 Task: Look for space in Plavsk, Russia from 7th July, 2023 to 15th July, 2023 for 6 adults in price range Rs.15000 to Rs.20000. Place can be entire place with 3 bedrooms having 3 beds and 3 bathrooms. Property type can be house, flat, guest house. Booking option can be shelf check-in. Required host language is English.
Action: Mouse moved to (410, 71)
Screenshot: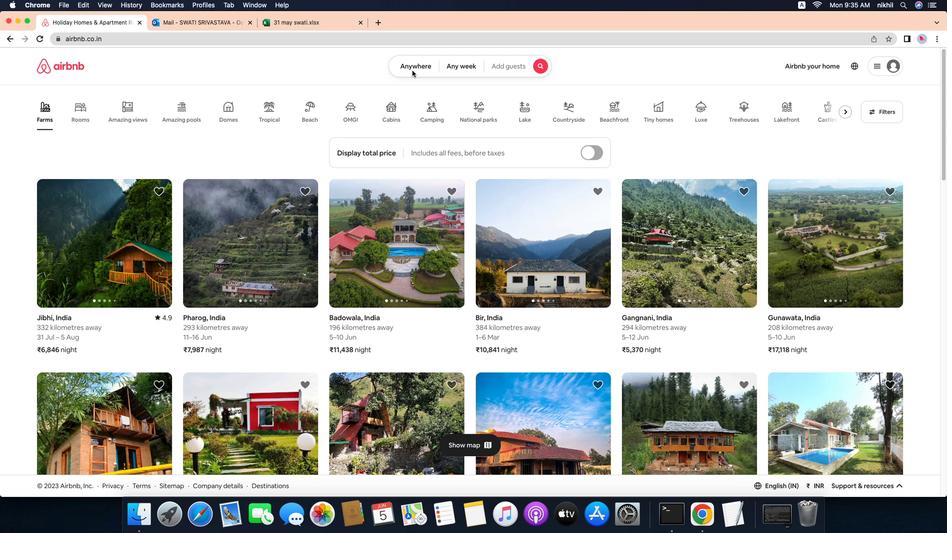 
Action: Mouse pressed left at (410, 71)
Screenshot: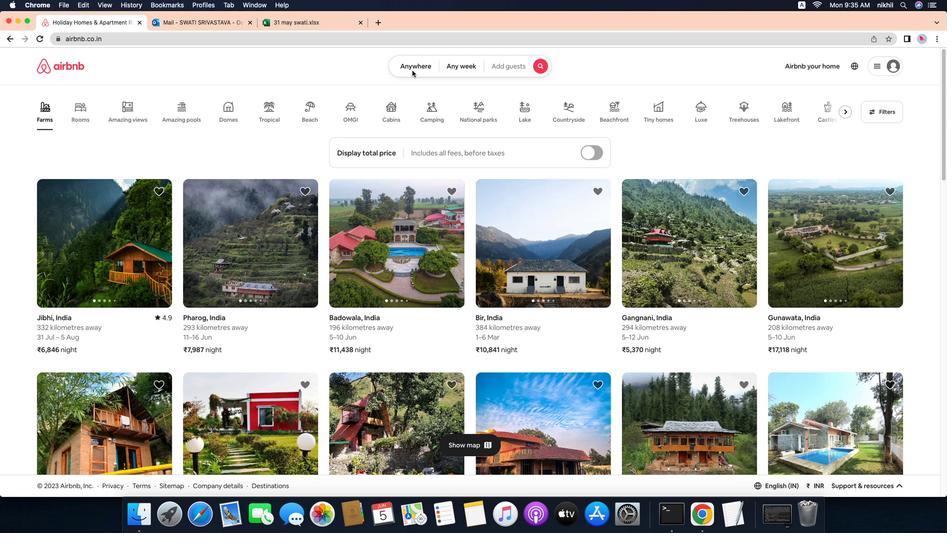 
Action: Mouse moved to (410, 71)
Screenshot: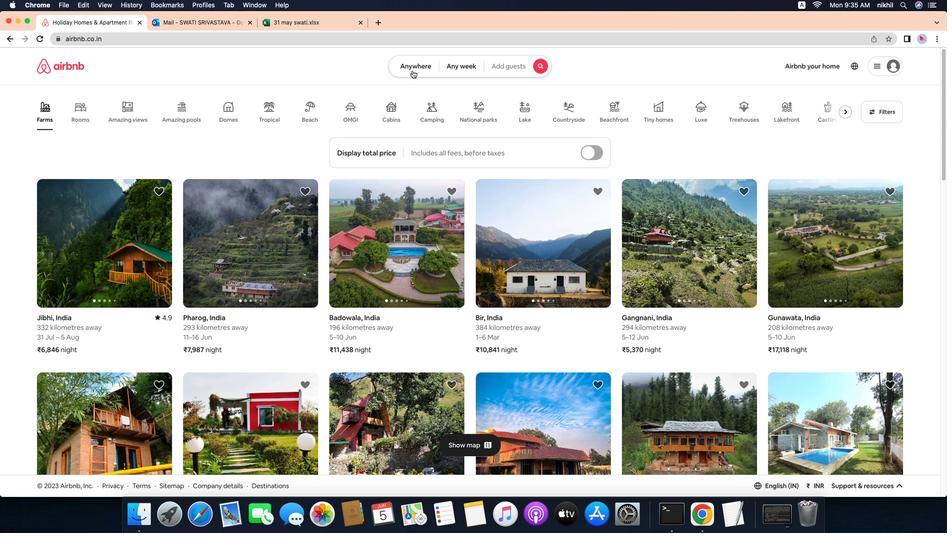 
Action: Mouse pressed left at (410, 71)
Screenshot: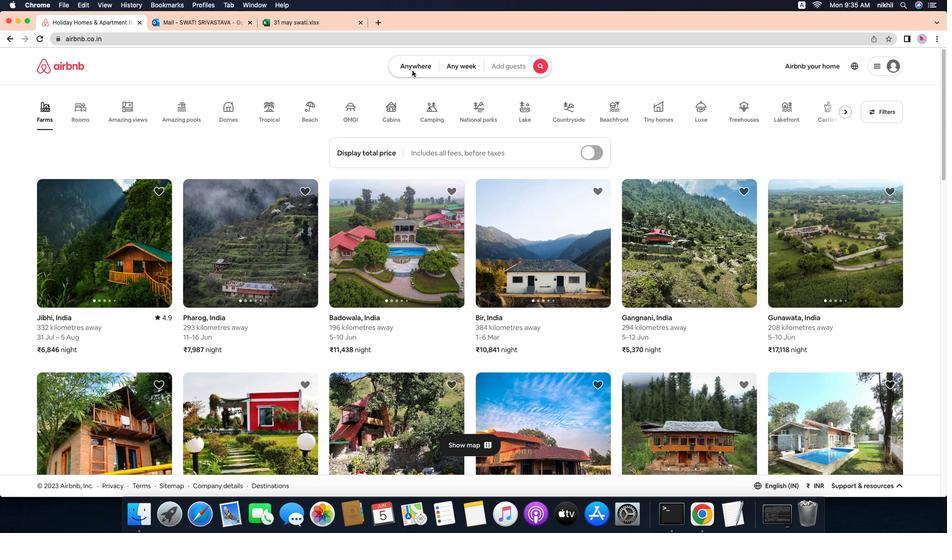 
Action: Mouse moved to (357, 104)
Screenshot: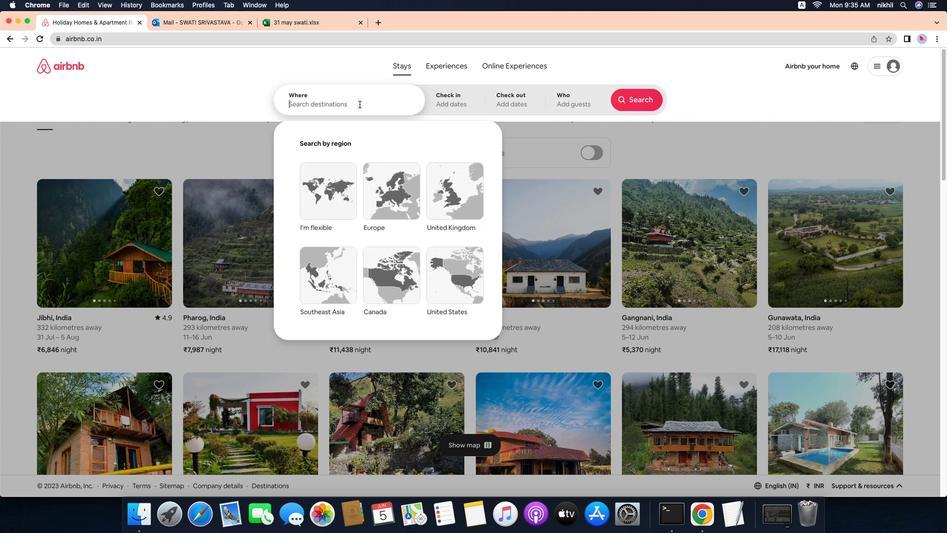 
Action: Mouse pressed left at (357, 104)
Screenshot: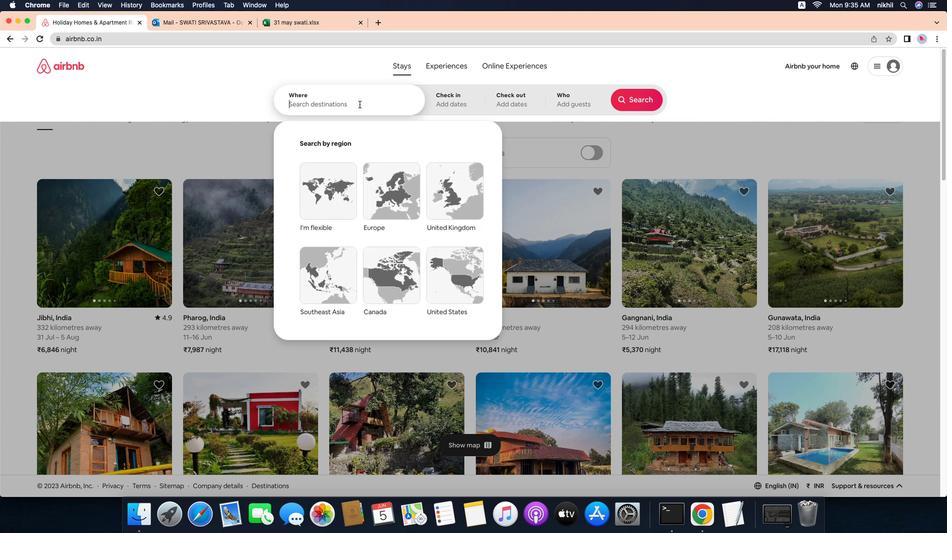 
Action: Mouse moved to (357, 104)
Screenshot: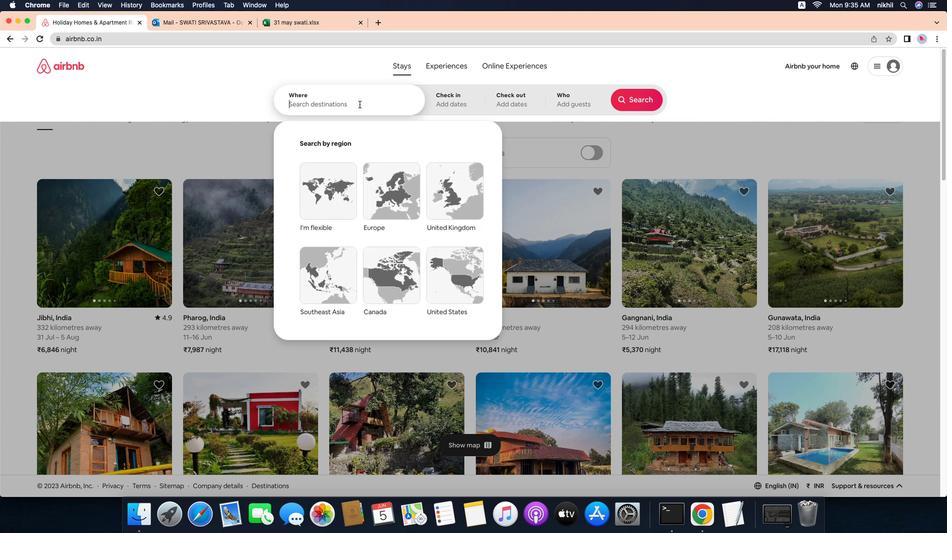 
Action: Key pressed Key.caps_lock'P'Key.caps_lock'l''a''v''s''k'','Key.spaceKey.caps_lock'R'Key.caps_lock'u''s''s''i''a'Key.enter
Screenshot: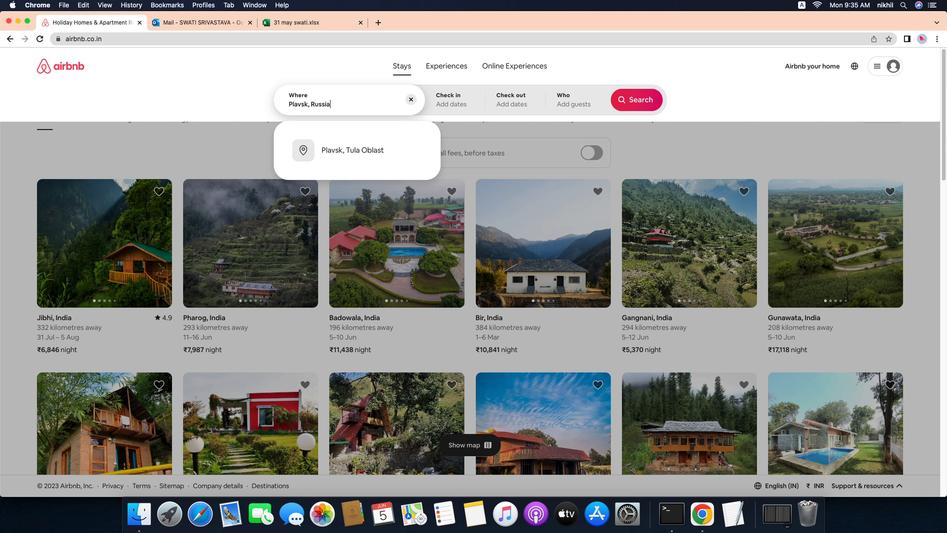 
Action: Mouse moved to (609, 238)
Screenshot: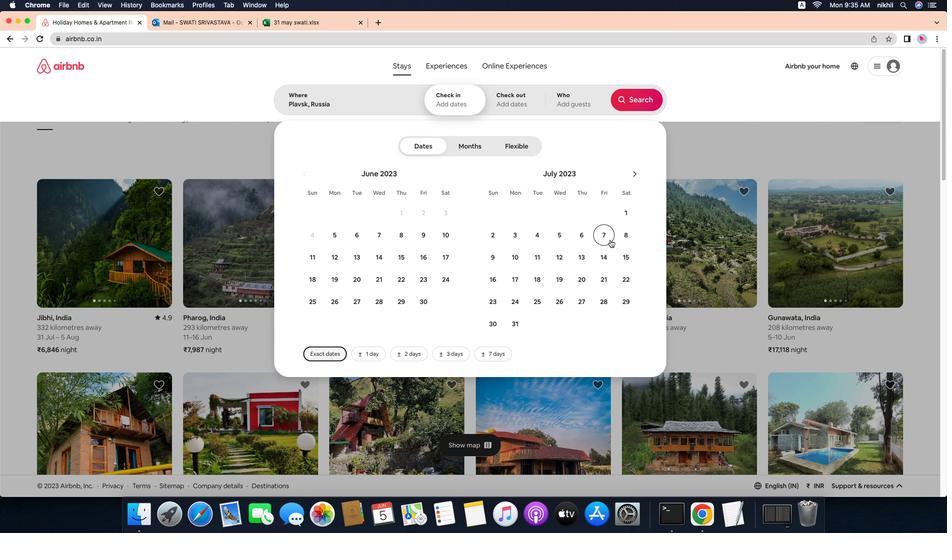 
Action: Mouse pressed left at (609, 238)
Screenshot: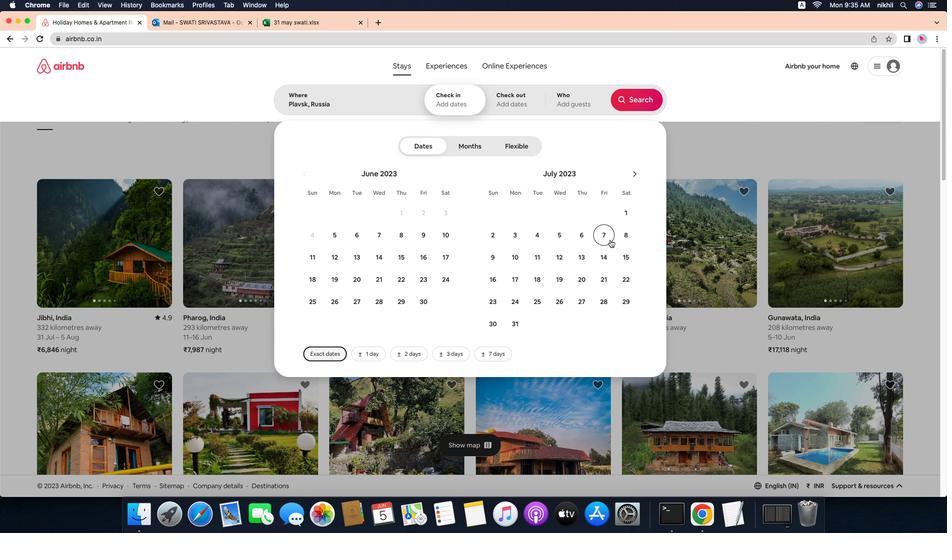 
Action: Mouse moved to (625, 248)
Screenshot: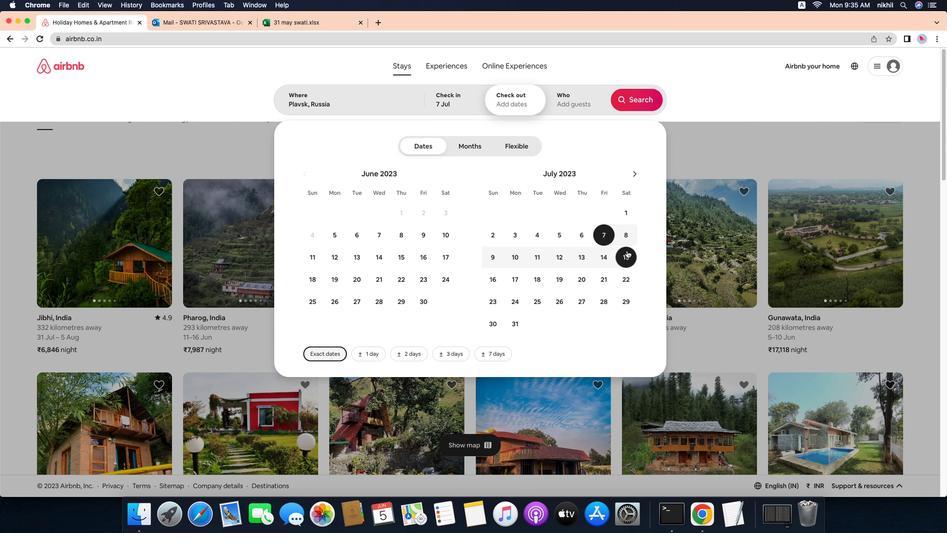 
Action: Mouse pressed left at (625, 248)
Screenshot: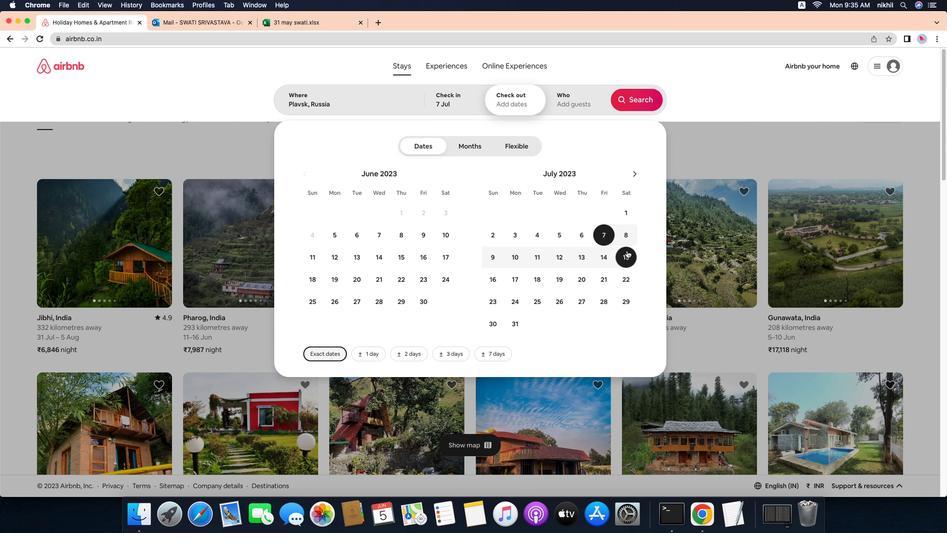 
Action: Mouse moved to (581, 106)
Screenshot: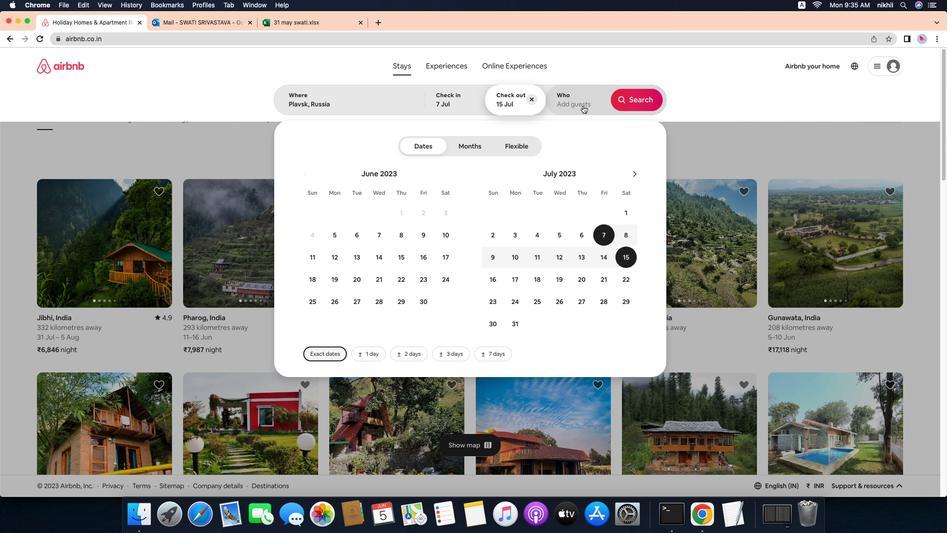 
Action: Mouse pressed left at (581, 106)
Screenshot: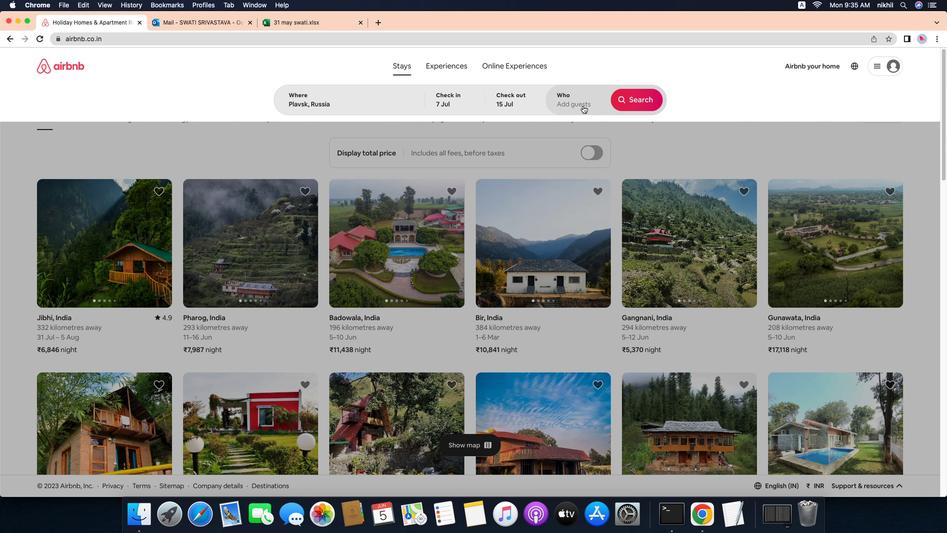 
Action: Mouse moved to (635, 150)
Screenshot: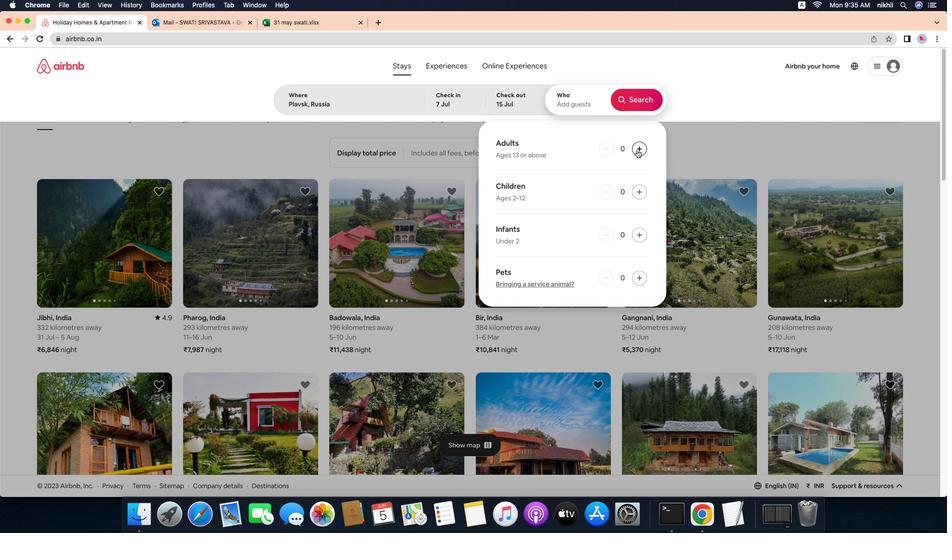
Action: Mouse pressed left at (635, 150)
Screenshot: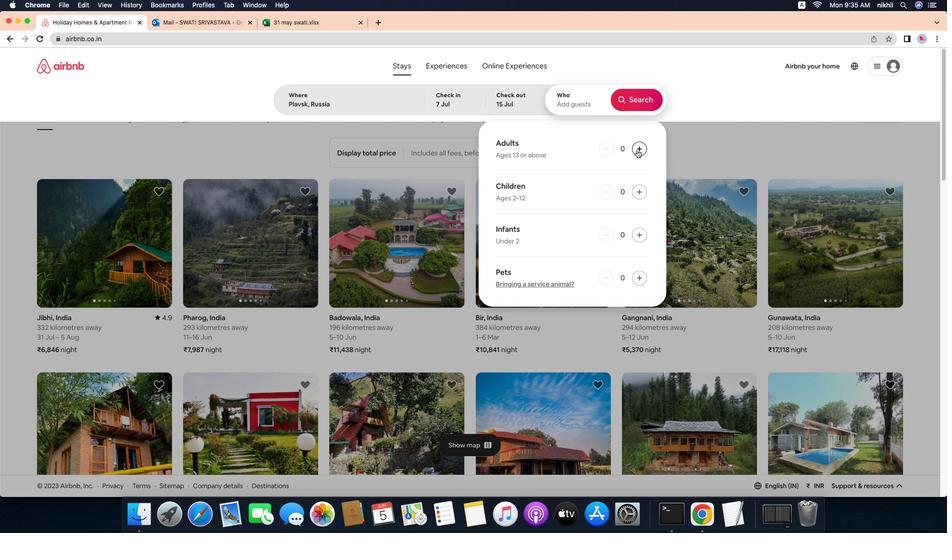 
Action: Mouse pressed left at (635, 150)
Screenshot: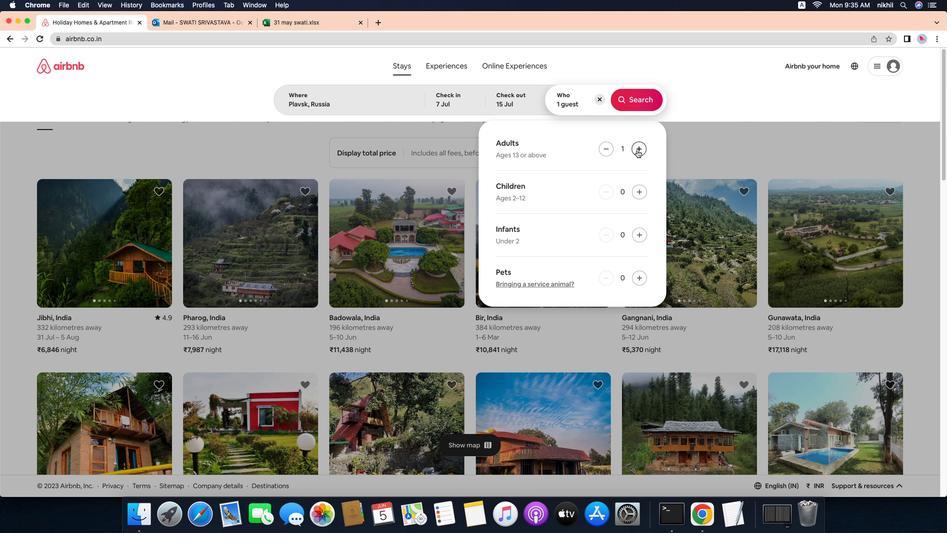 
Action: Mouse pressed left at (635, 150)
Screenshot: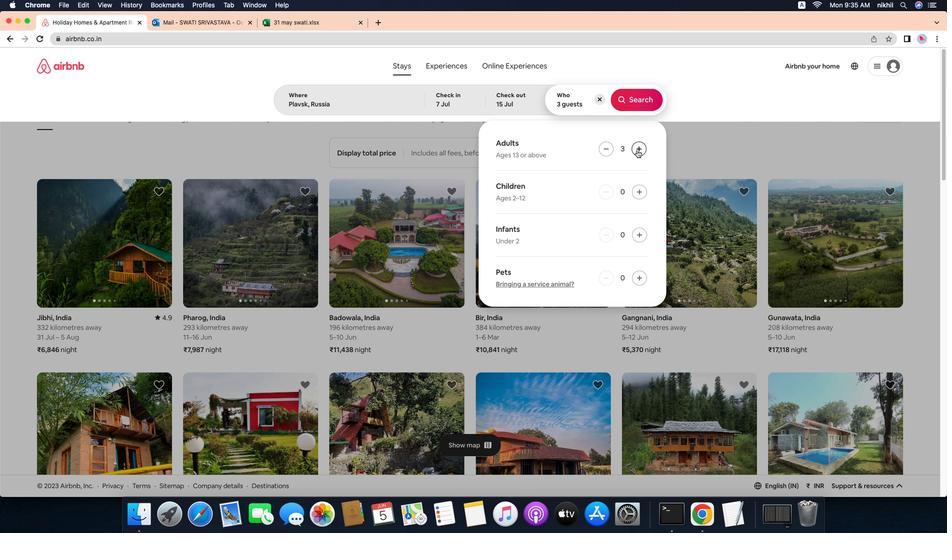 
Action: Mouse pressed left at (635, 150)
Screenshot: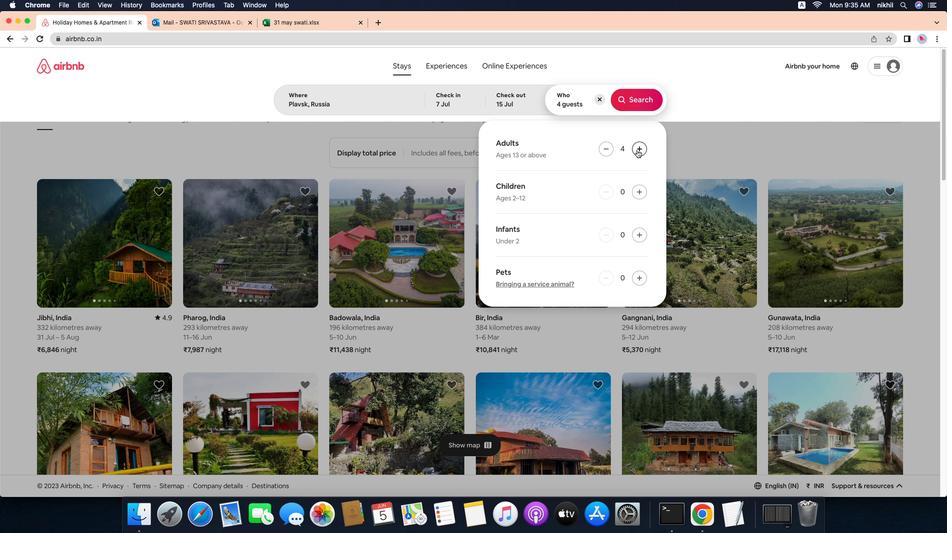 
Action: Mouse pressed left at (635, 150)
Screenshot: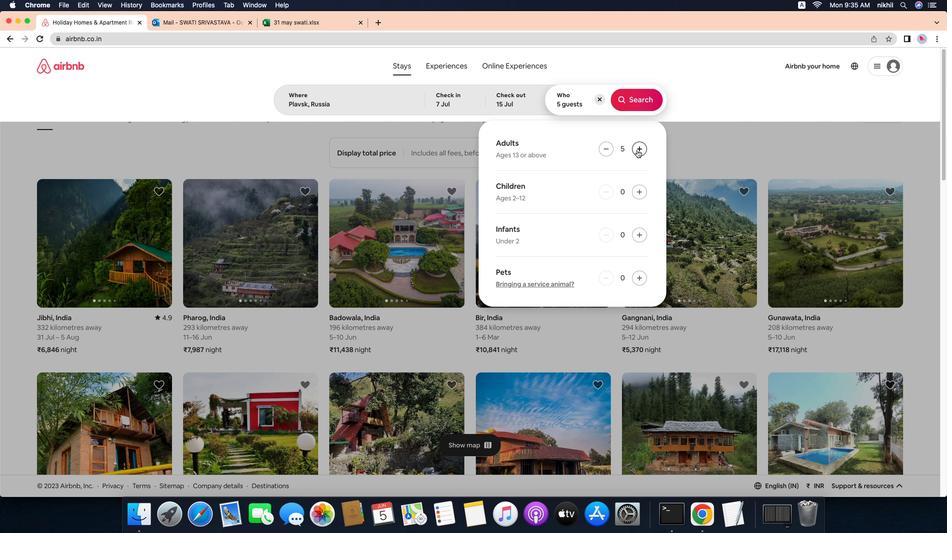 
Action: Mouse pressed left at (635, 150)
Screenshot: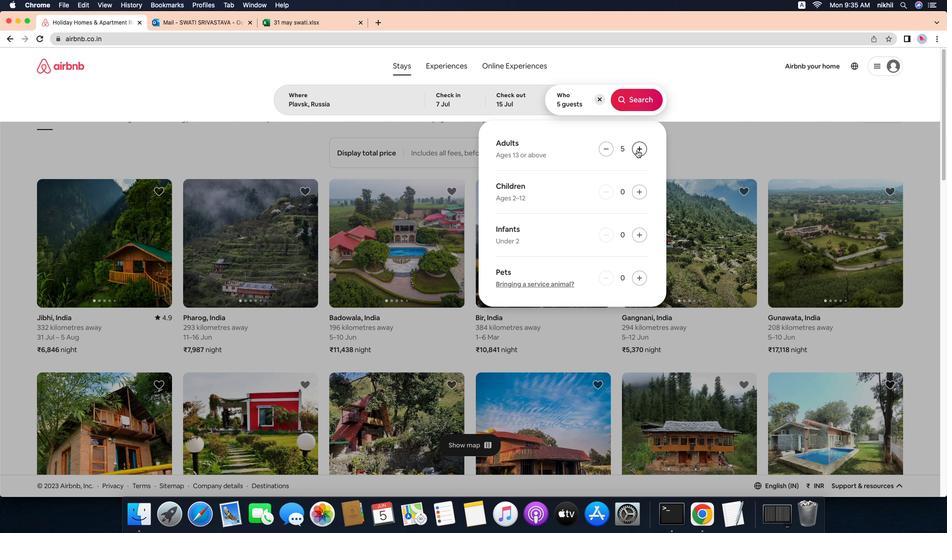 
Action: Mouse moved to (634, 103)
Screenshot: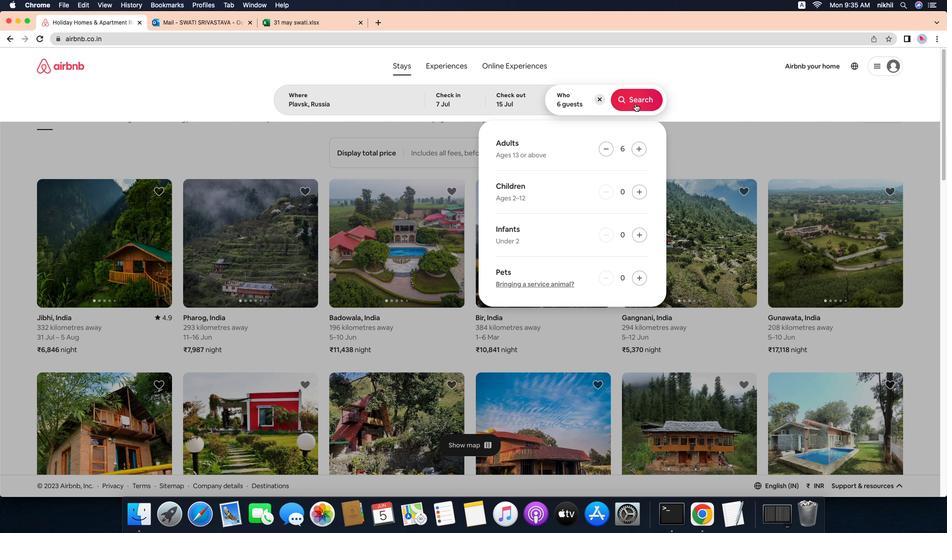 
Action: Mouse pressed left at (634, 103)
Screenshot: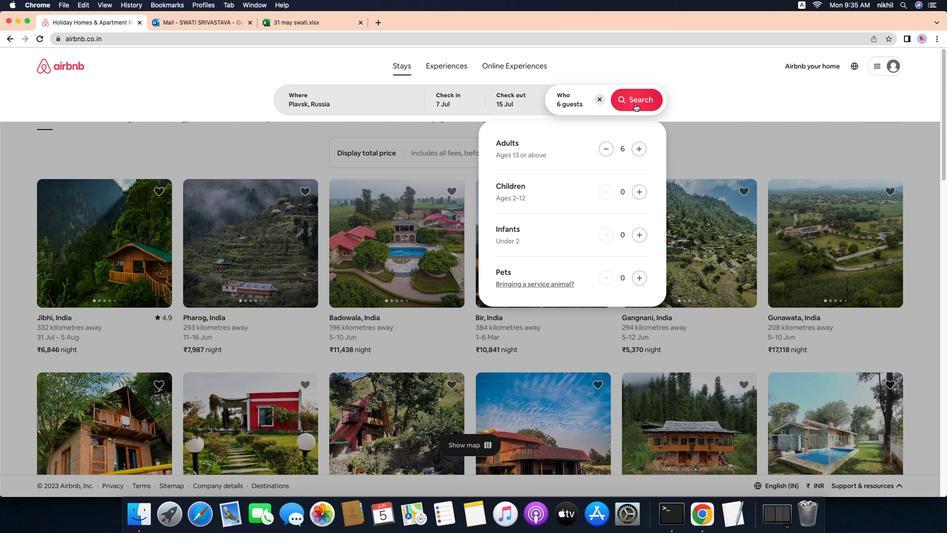
Action: Mouse moved to (893, 104)
Screenshot: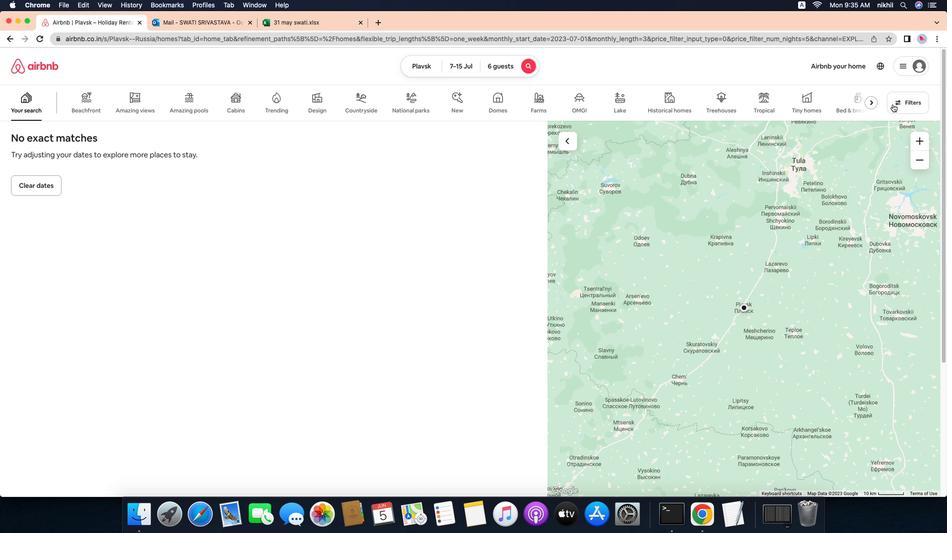 
Action: Mouse pressed left at (893, 104)
Screenshot: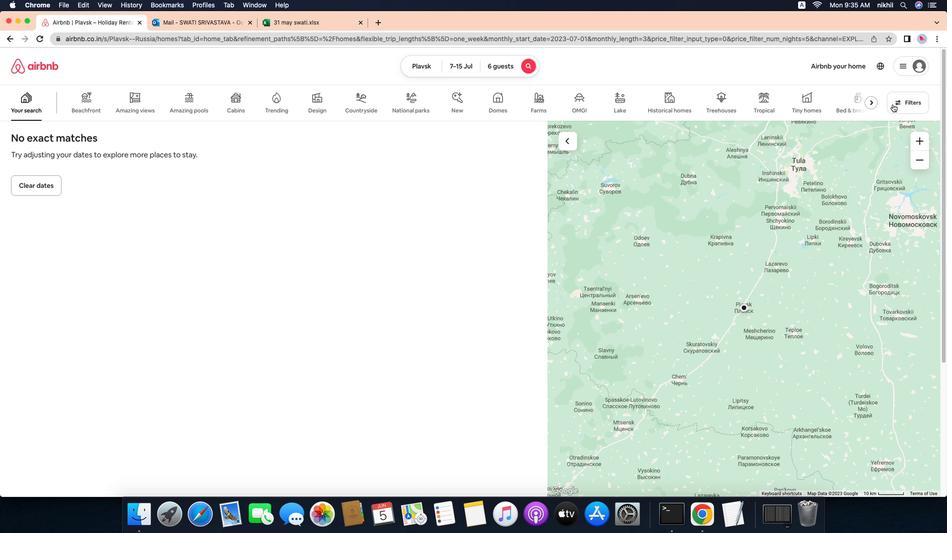 
Action: Mouse moved to (347, 327)
Screenshot: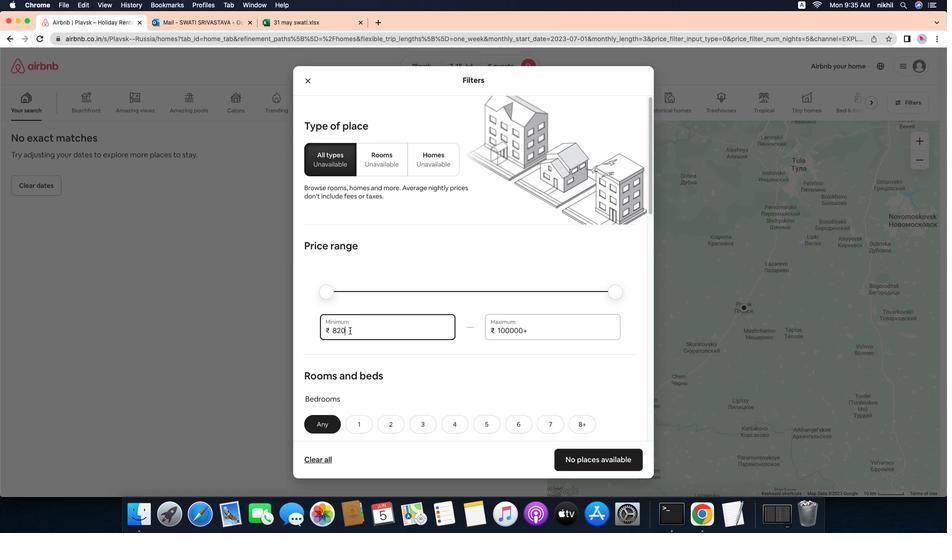 
Action: Mouse pressed left at (347, 327)
Screenshot: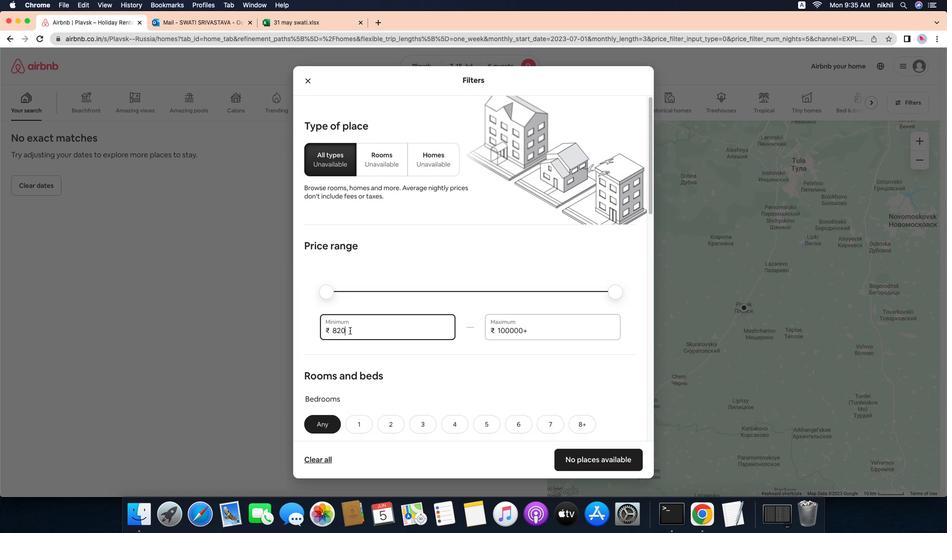 
Action: Key pressed Key.backspaceKey.backspaceKey.backspaceKey.backspace'1''5''0''0''0'
Screenshot: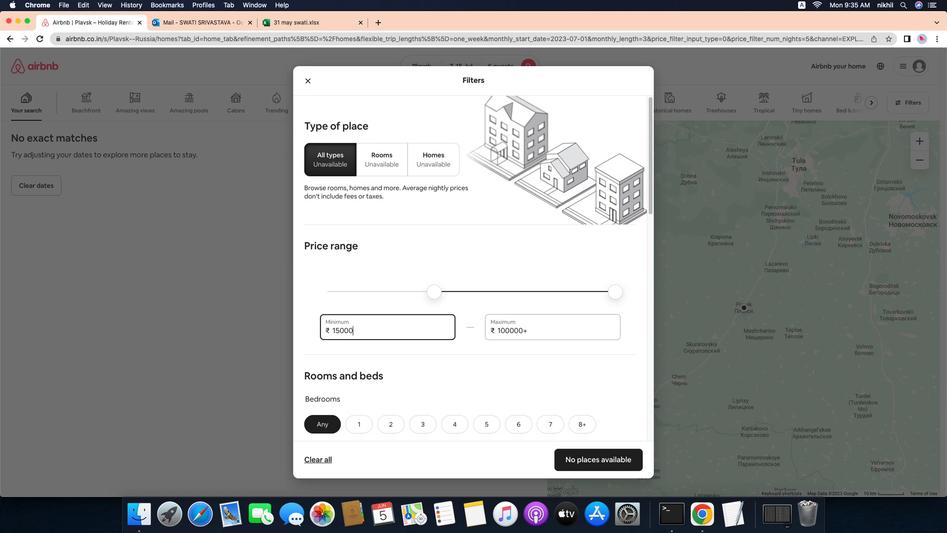 
Action: Mouse moved to (535, 325)
Screenshot: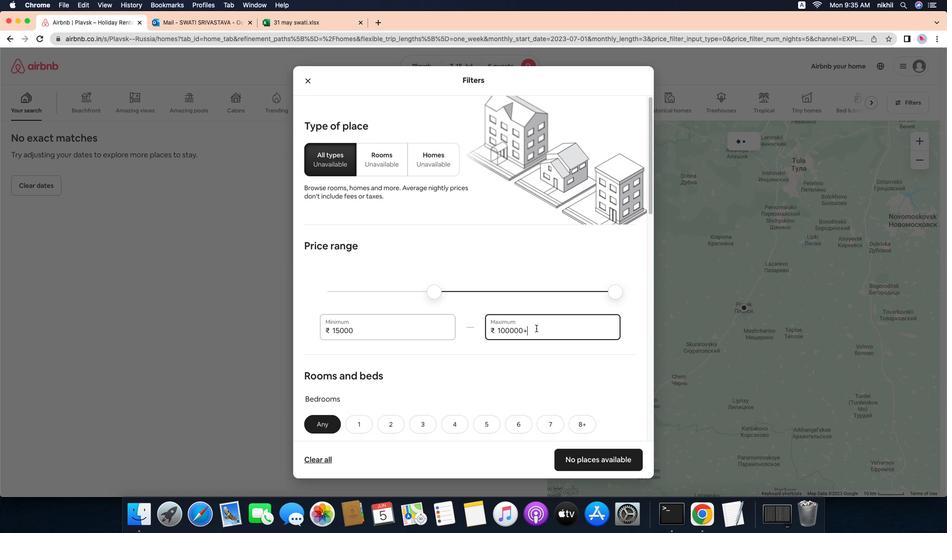 
Action: Mouse pressed left at (535, 325)
Screenshot: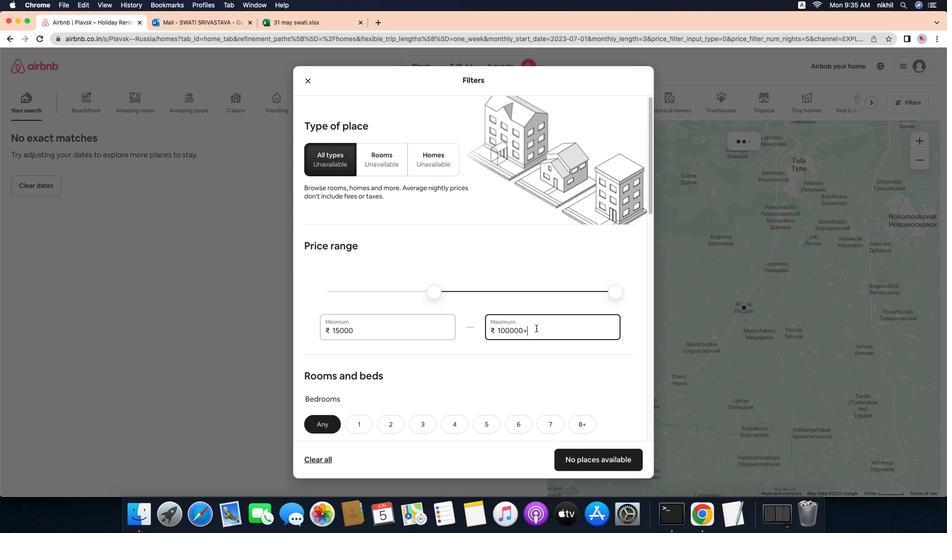 
Action: Key pressed Key.backspaceKey.backspaceKey.backspaceKey.backspaceKey.backspaceKey.backspaceKey.backspaceKey.backspaceKey.backspace'2''0''0''0''0'
Screenshot: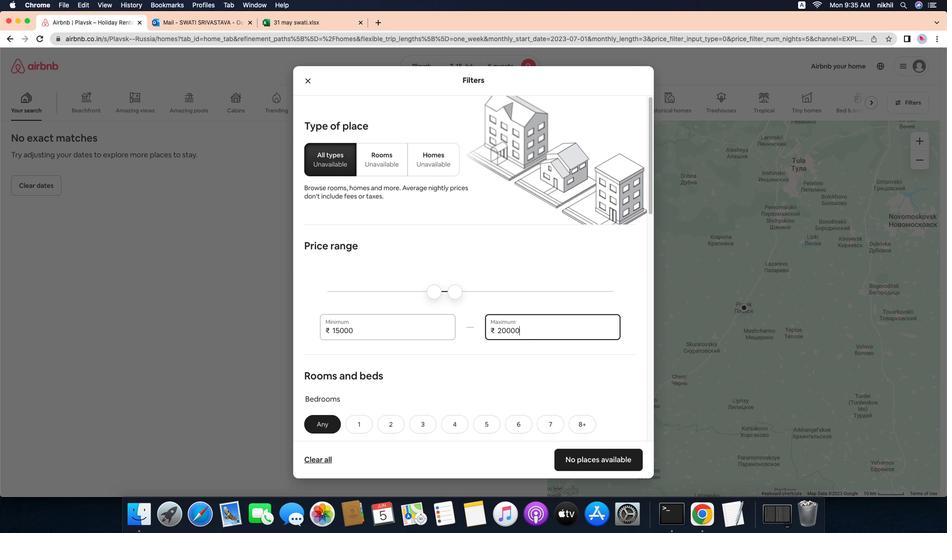 
Action: Mouse moved to (445, 396)
Screenshot: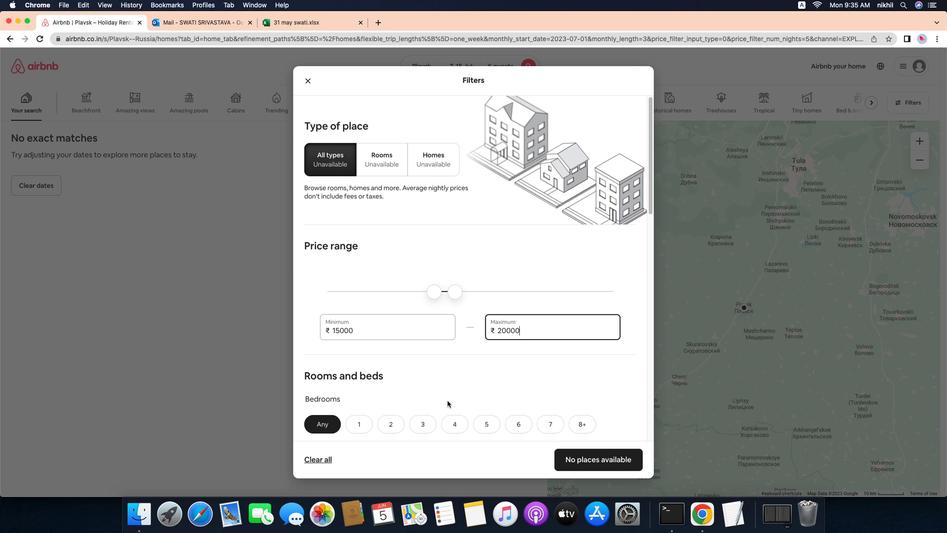 
Action: Mouse scrolled (445, 396) with delta (-3, 1)
Screenshot: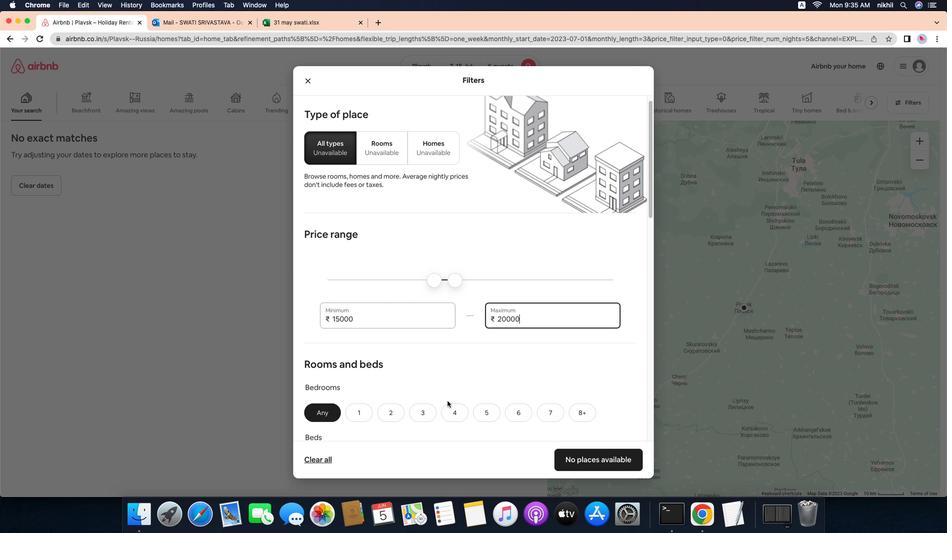 
Action: Mouse scrolled (445, 396) with delta (-3, 1)
Screenshot: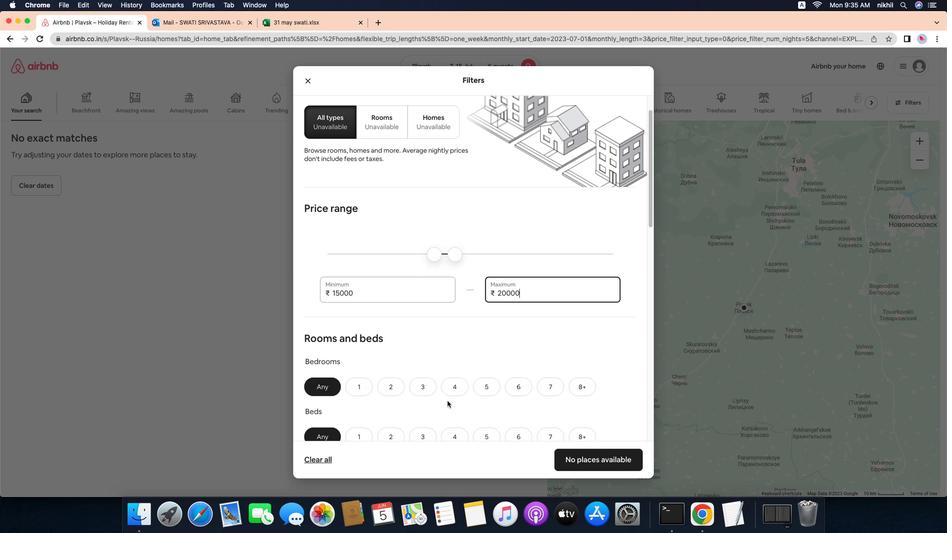 
Action: Mouse scrolled (445, 396) with delta (-3, 0)
Screenshot: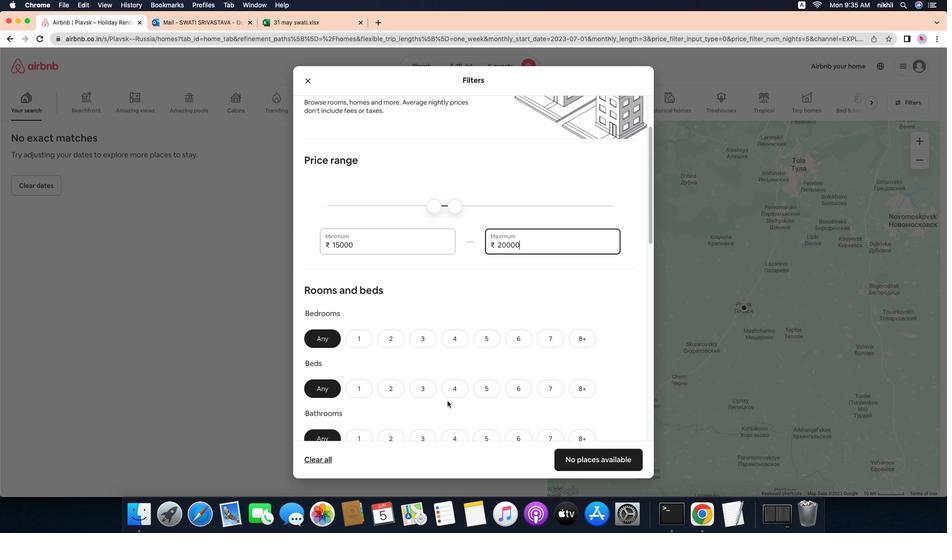 
Action: Mouse scrolled (445, 396) with delta (-3, 0)
Screenshot: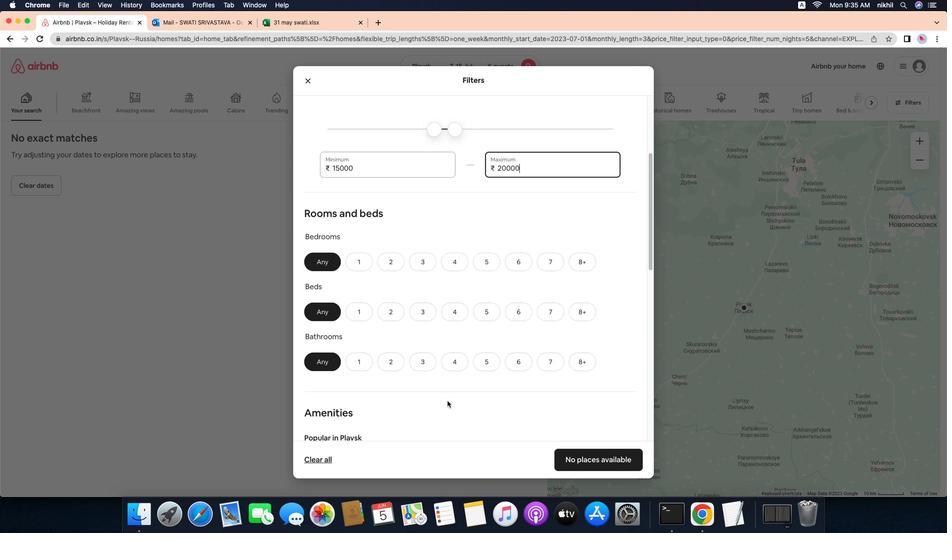 
Action: Mouse moved to (418, 259)
Screenshot: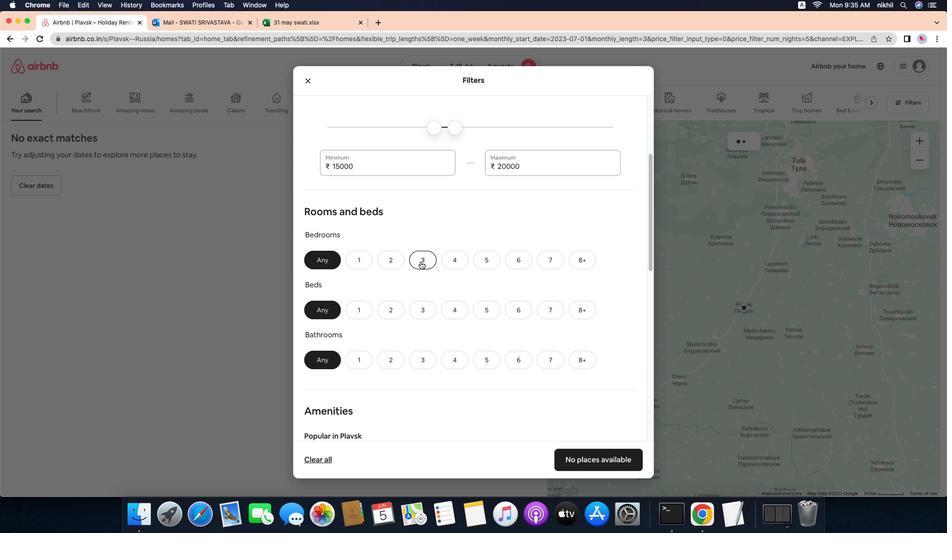 
Action: Mouse pressed left at (418, 259)
Screenshot: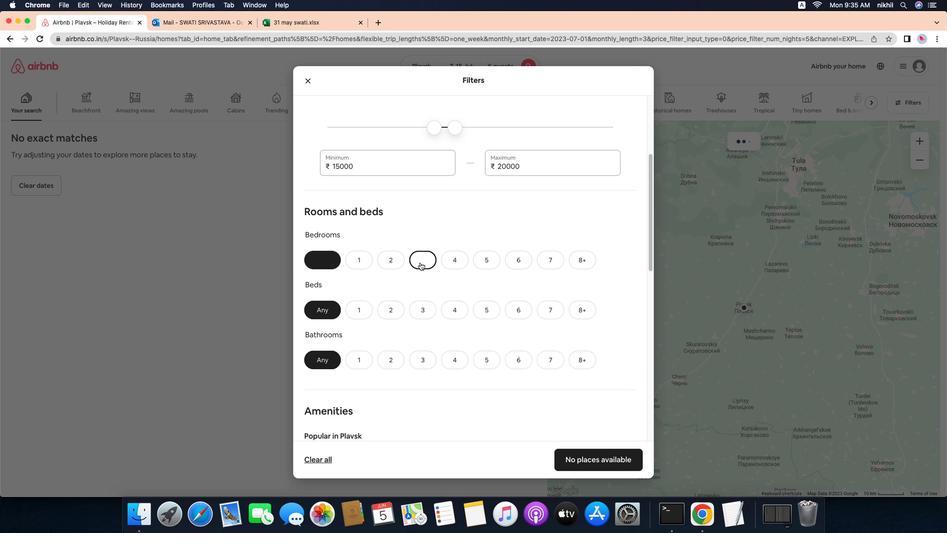 
Action: Mouse moved to (422, 302)
Screenshot: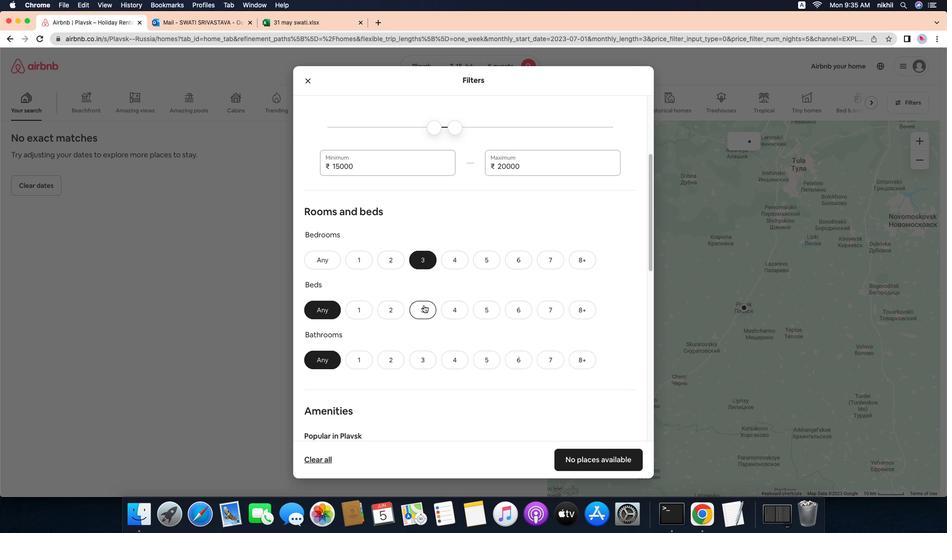 
Action: Mouse pressed left at (422, 302)
Screenshot: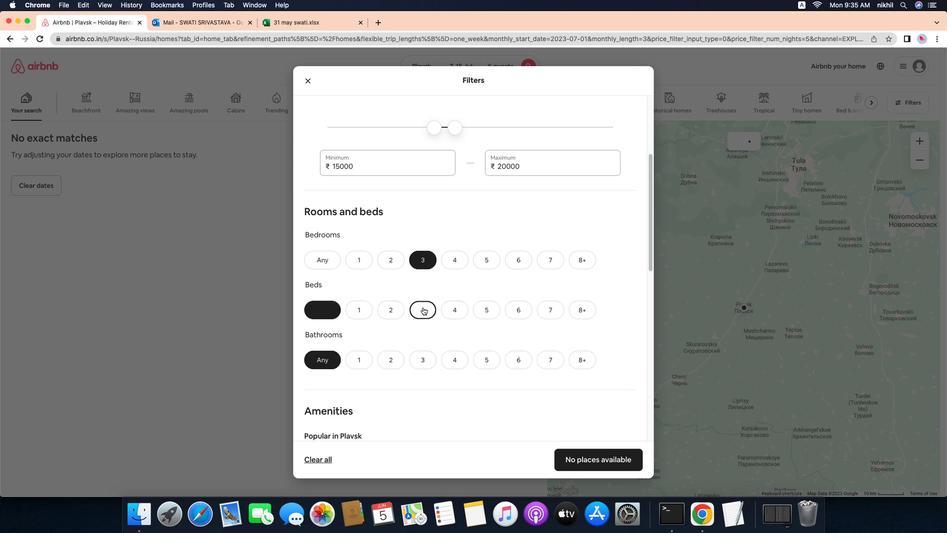 
Action: Mouse moved to (419, 352)
Screenshot: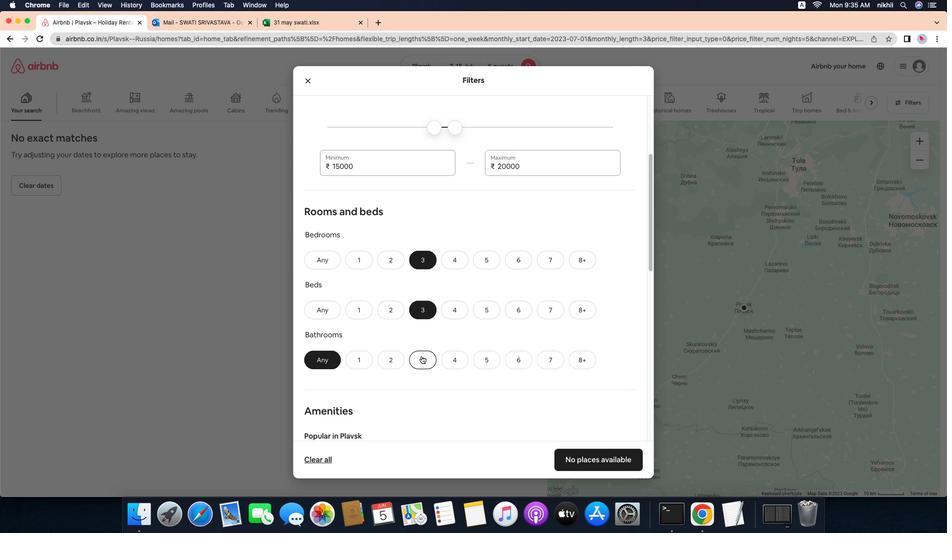 
Action: Mouse pressed left at (419, 352)
Screenshot: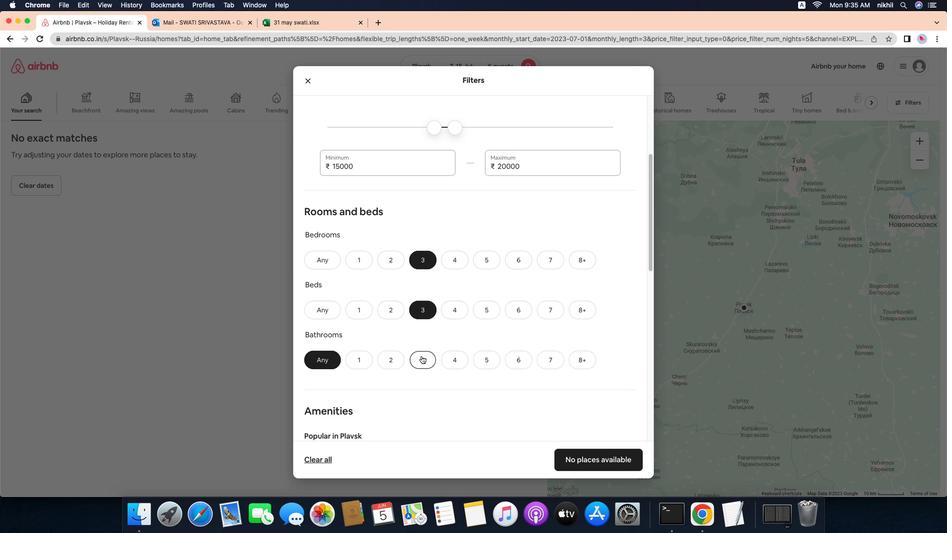 
Action: Mouse moved to (437, 349)
Screenshot: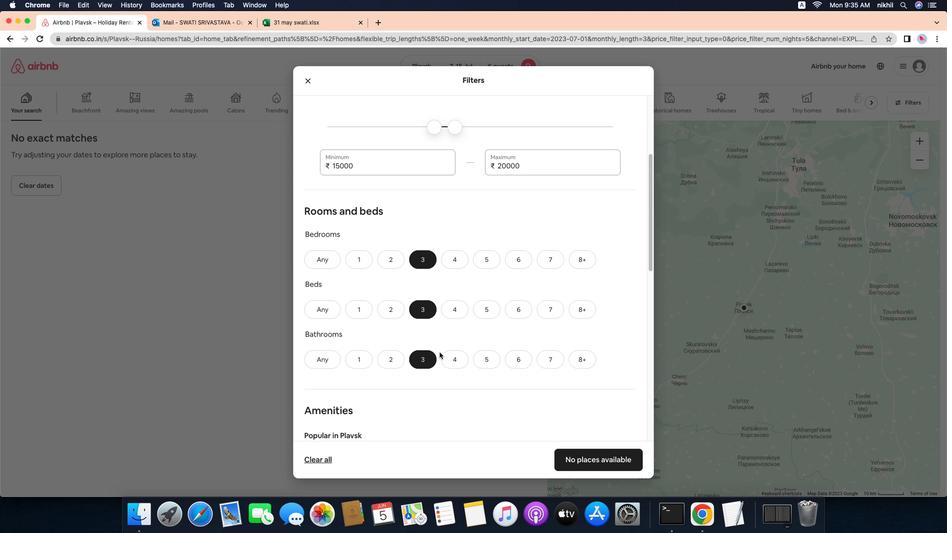 
Action: Mouse scrolled (437, 349) with delta (-3, 1)
Screenshot: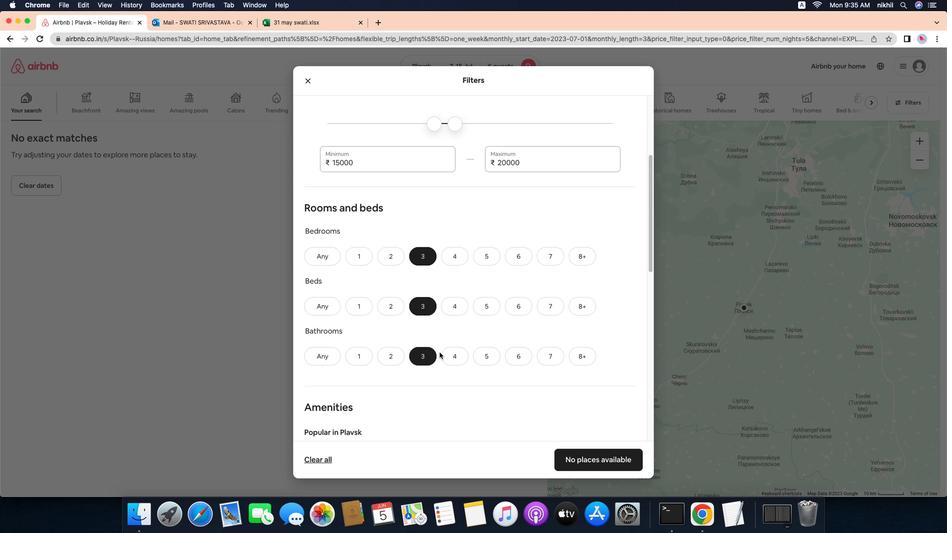 
Action: Mouse scrolled (437, 349) with delta (-3, 1)
Screenshot: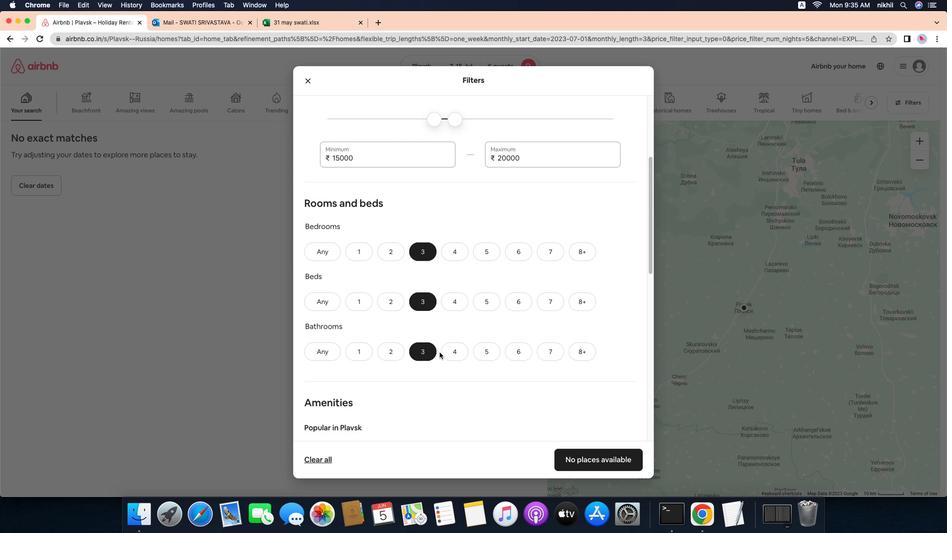 
Action: Mouse scrolled (437, 349) with delta (-3, 1)
Screenshot: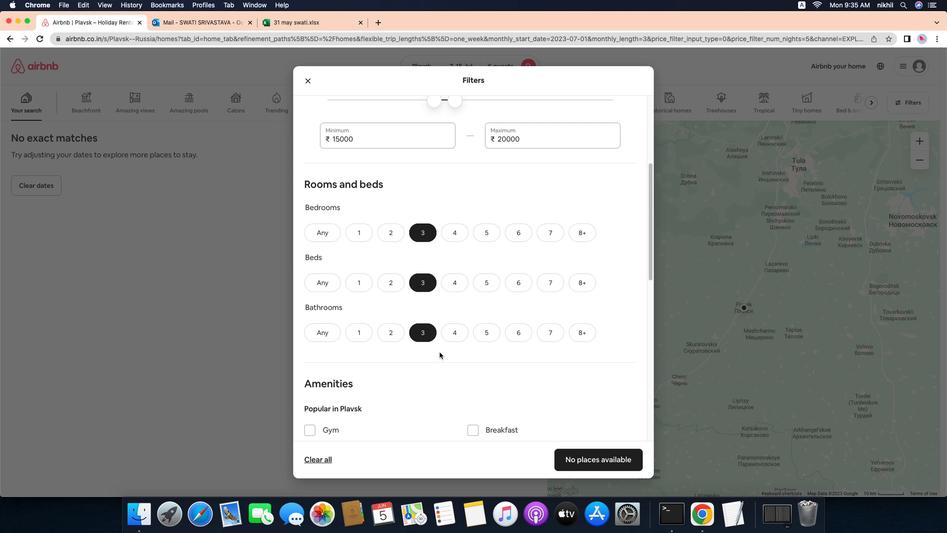 
Action: Mouse scrolled (437, 349) with delta (-3, 1)
Screenshot: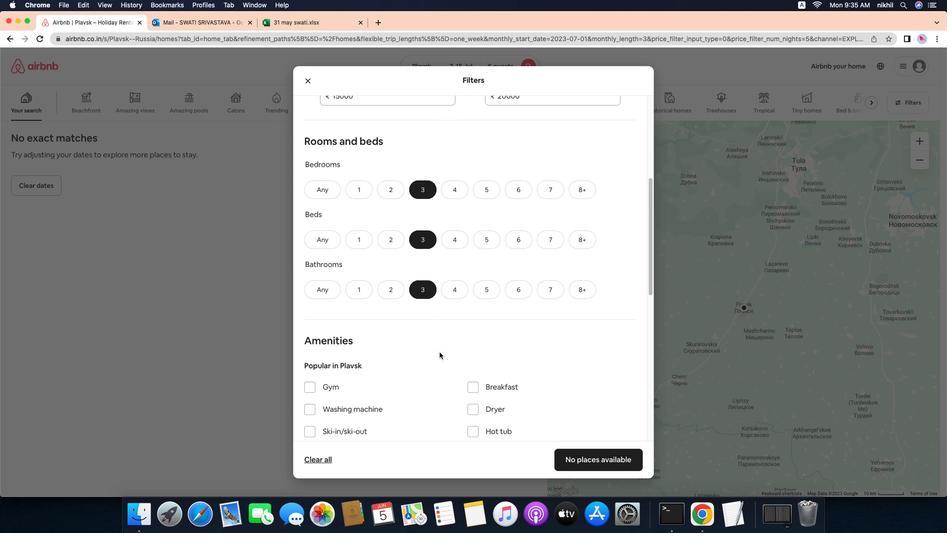
Action: Mouse scrolled (437, 349) with delta (-3, 0)
Screenshot: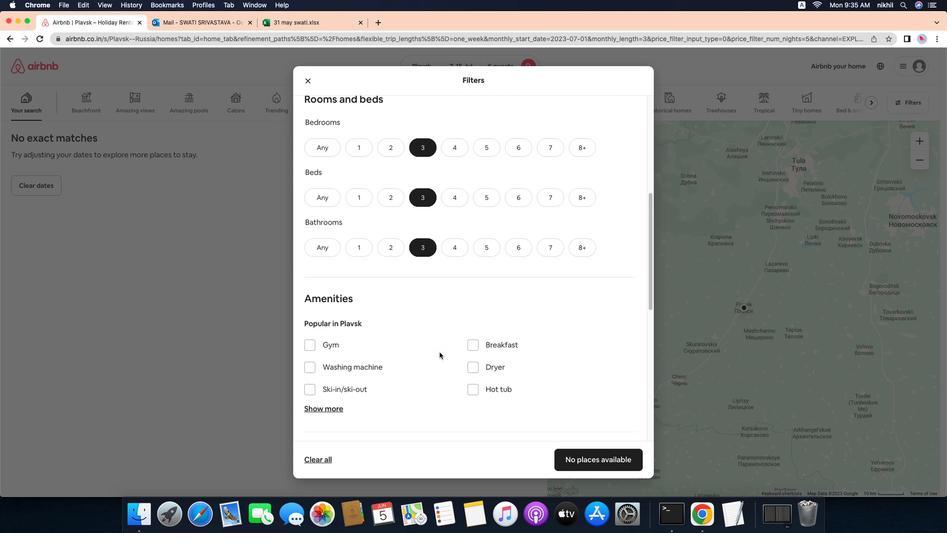
Action: Mouse moved to (437, 349)
Screenshot: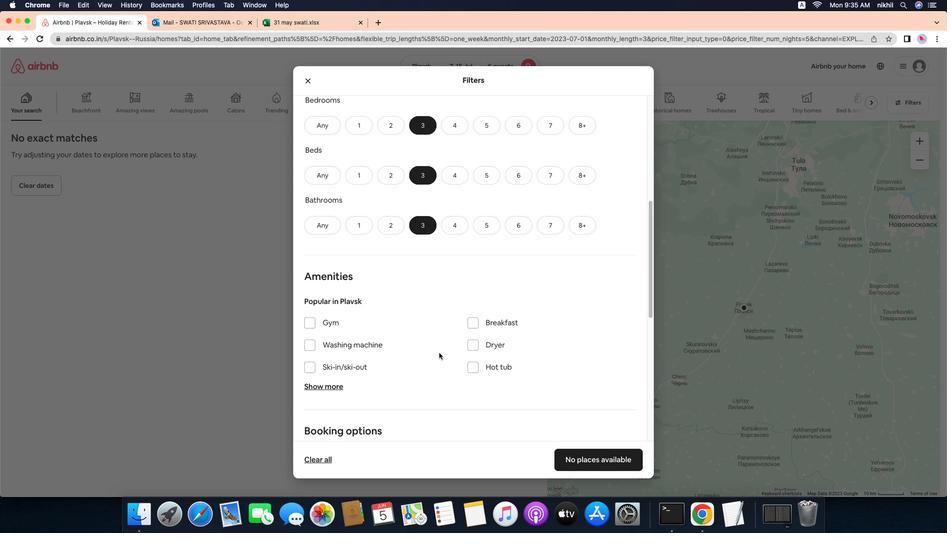 
Action: Mouse scrolled (437, 349) with delta (-3, 1)
Screenshot: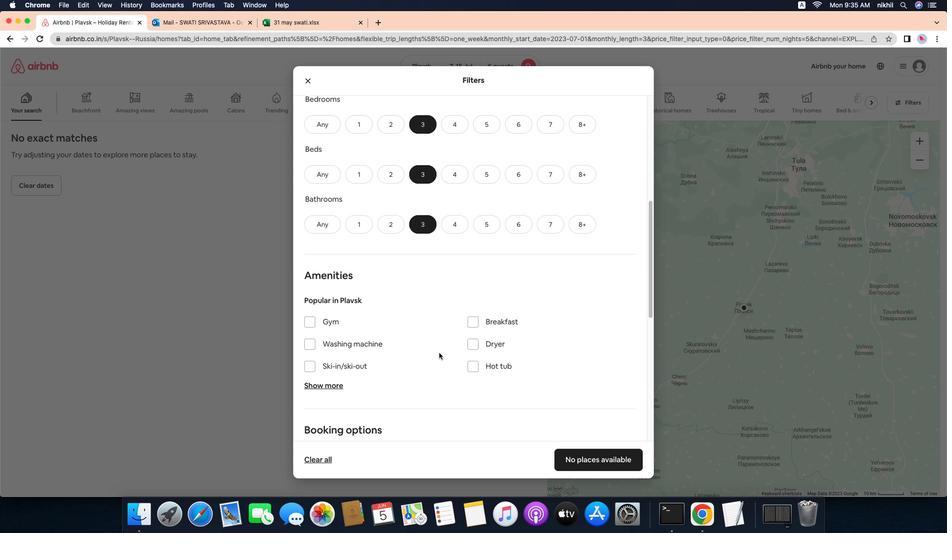 
Action: Mouse scrolled (437, 349) with delta (-3, 1)
Screenshot: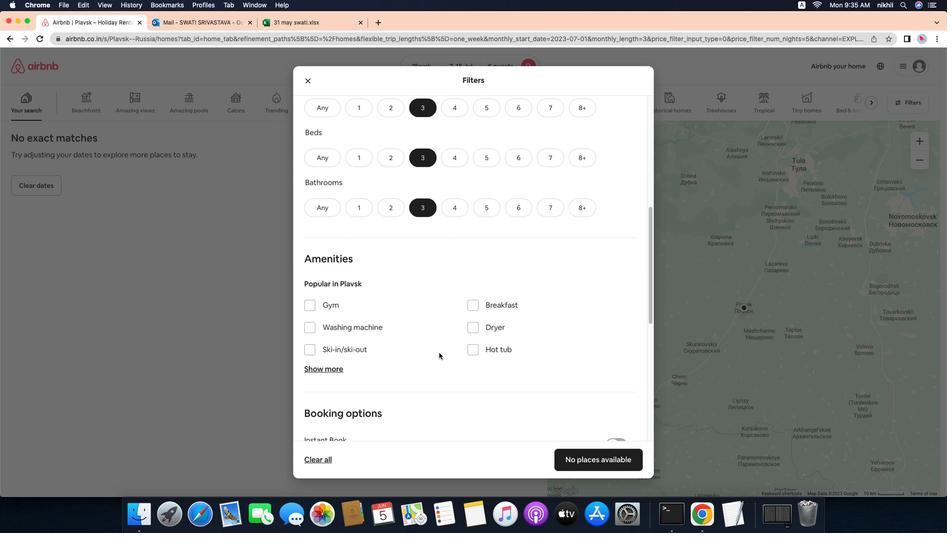 
Action: Mouse scrolled (437, 349) with delta (-3, 1)
Screenshot: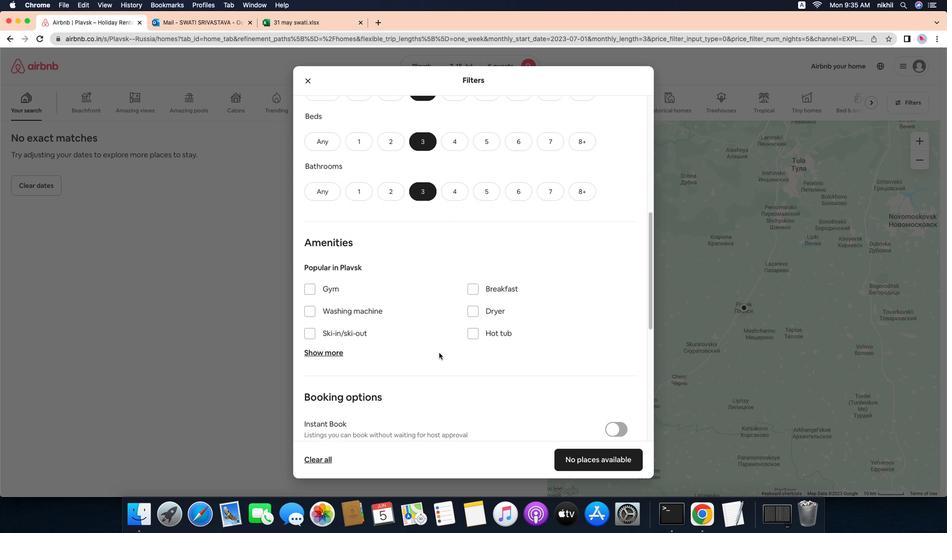
Action: Mouse scrolled (437, 349) with delta (-3, 0)
Screenshot: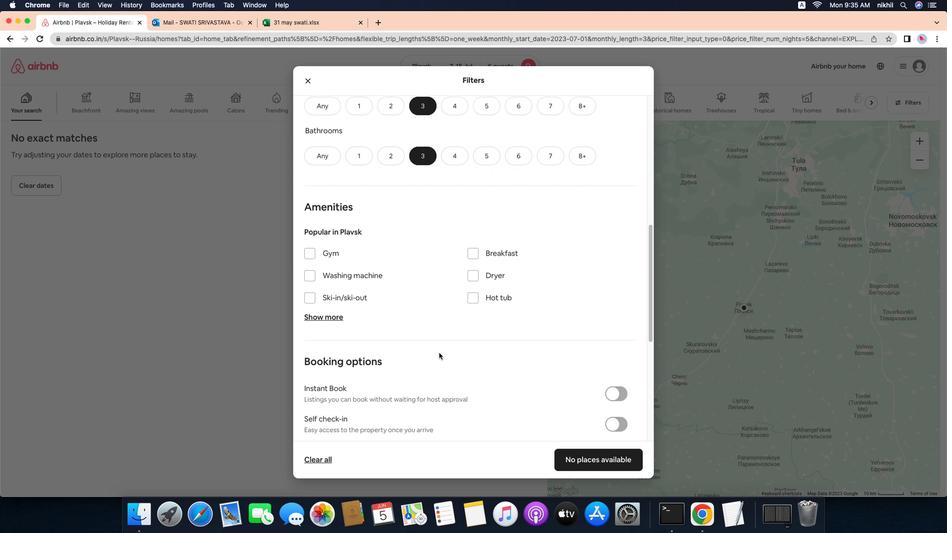 
Action: Mouse scrolled (437, 349) with delta (-3, 1)
Screenshot: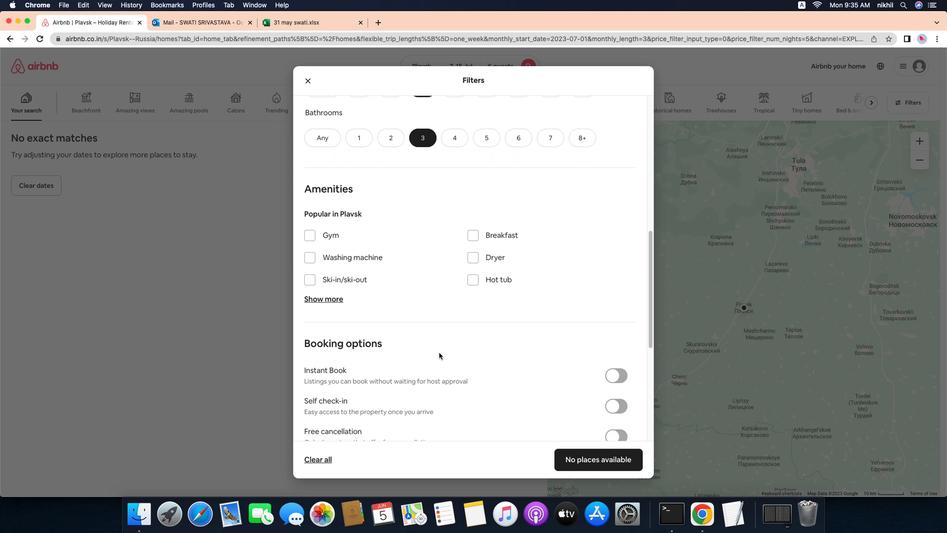 
Action: Mouse scrolled (437, 349) with delta (-3, 1)
Screenshot: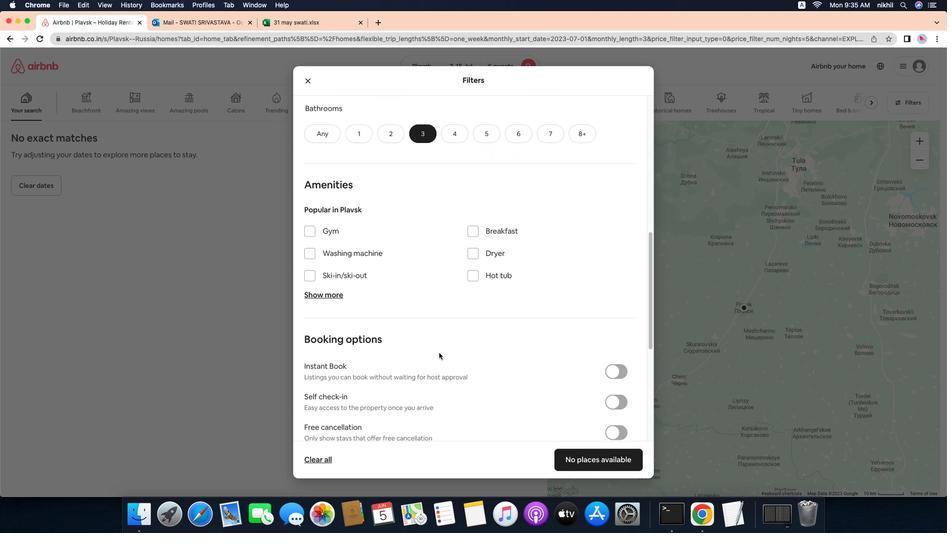 
Action: Mouse moved to (611, 396)
Screenshot: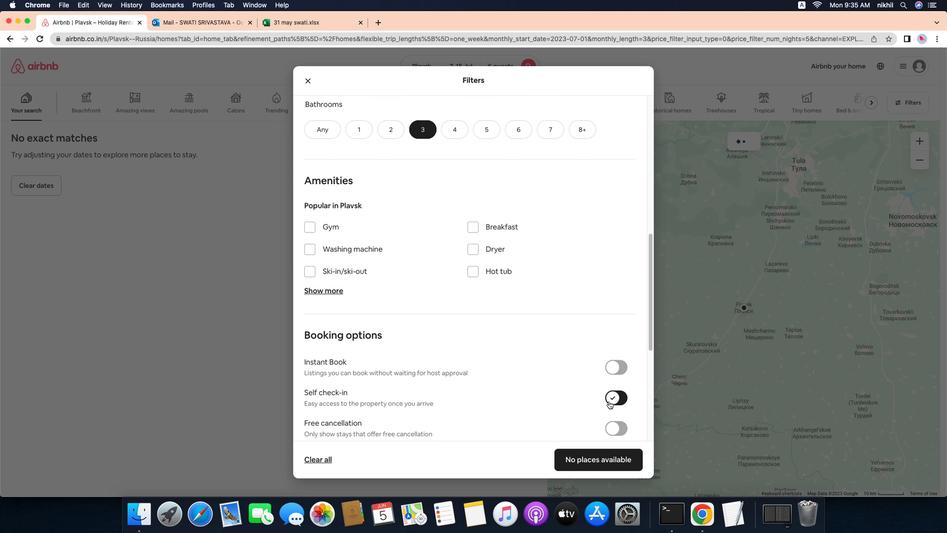 
Action: Mouse pressed left at (611, 396)
Screenshot: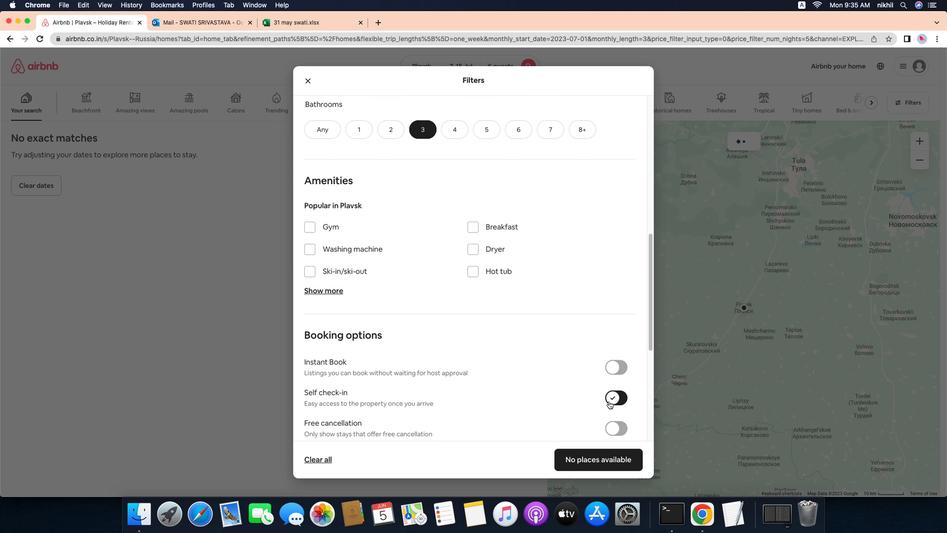 
Action: Mouse moved to (487, 399)
Screenshot: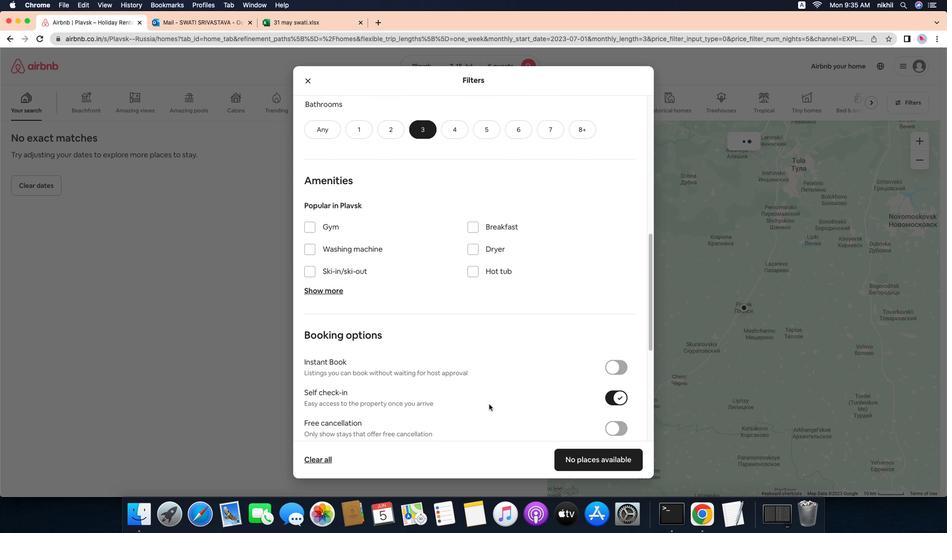 
Action: Mouse scrolled (487, 399) with delta (-3, 1)
Screenshot: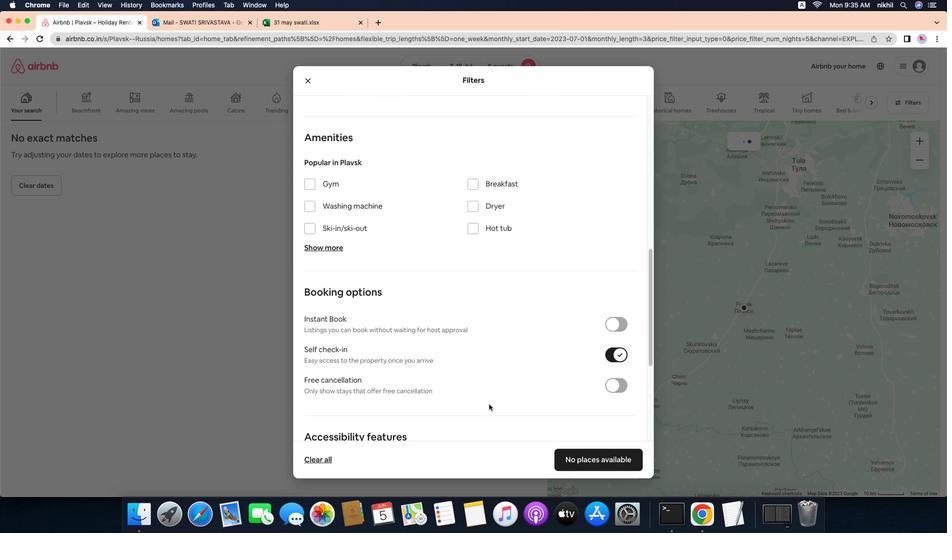 
Action: Mouse scrolled (487, 399) with delta (-3, 1)
Screenshot: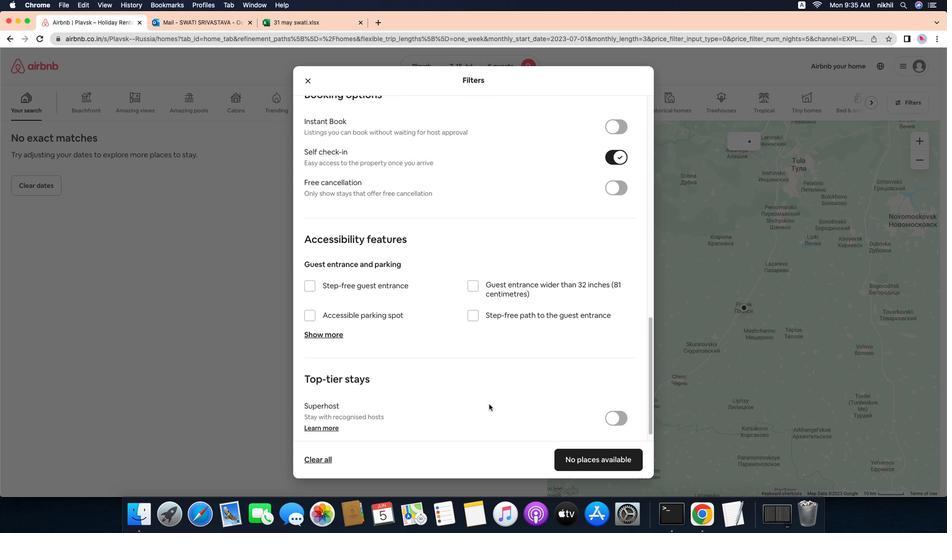
Action: Mouse scrolled (487, 399) with delta (-3, 0)
Screenshot: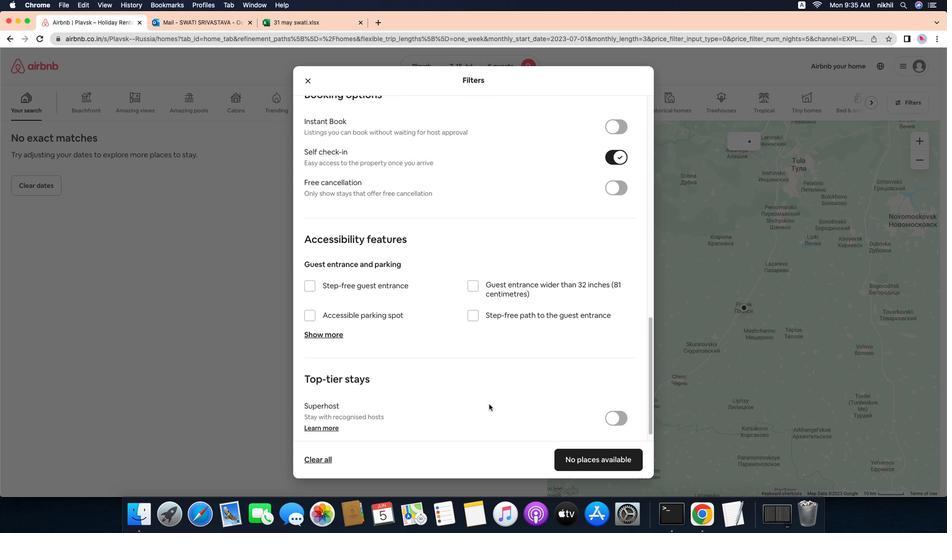 
Action: Mouse scrolled (487, 399) with delta (-3, 0)
Screenshot: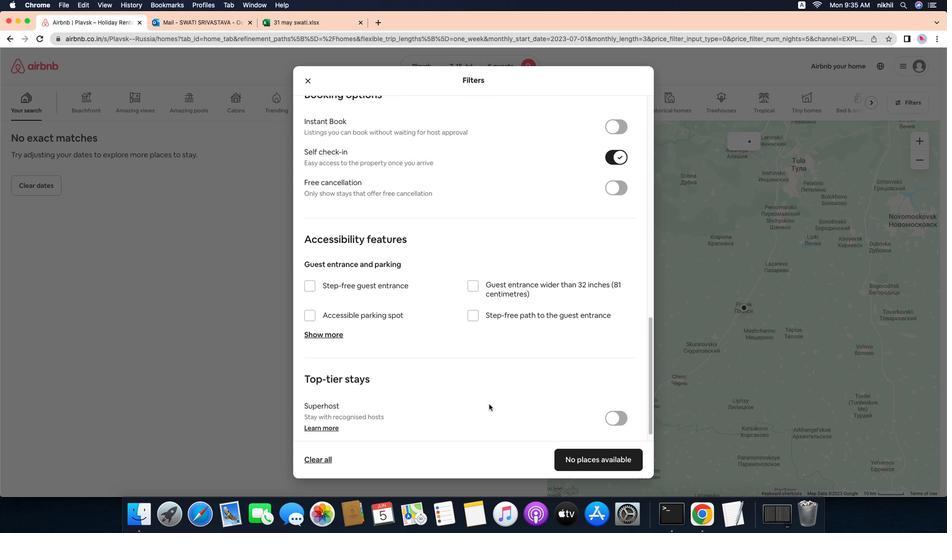 
Action: Mouse scrolled (487, 399) with delta (-3, 0)
Screenshot: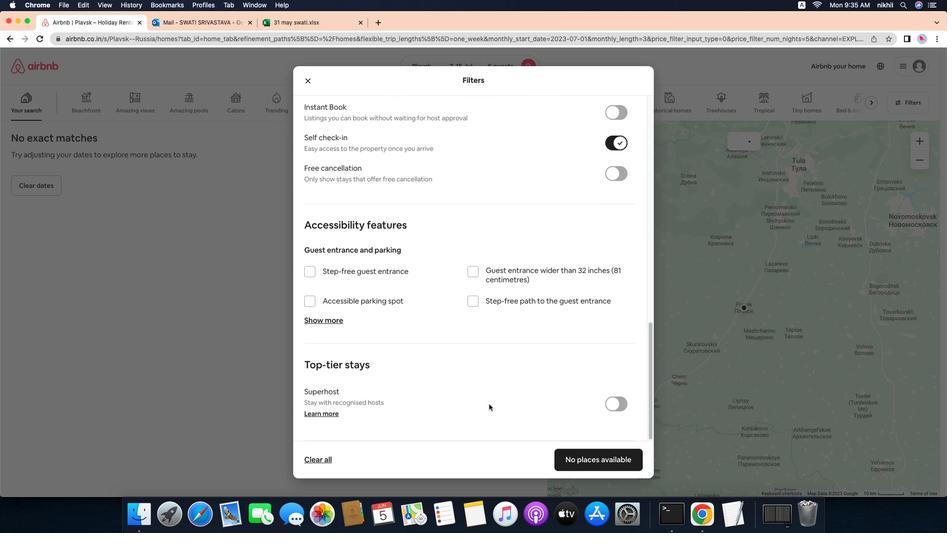 
Action: Mouse scrolled (487, 399) with delta (-3, 0)
Screenshot: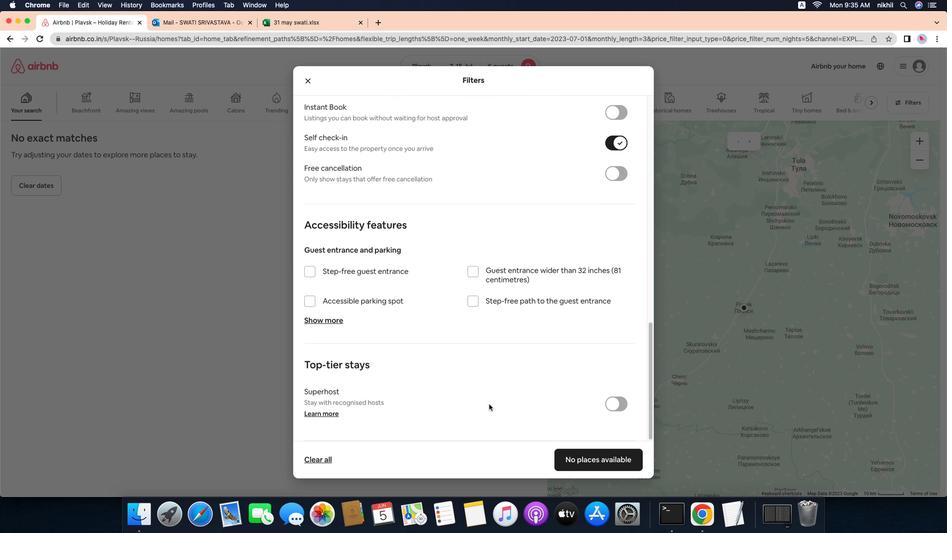 
Action: Mouse scrolled (487, 399) with delta (-3, 1)
Screenshot: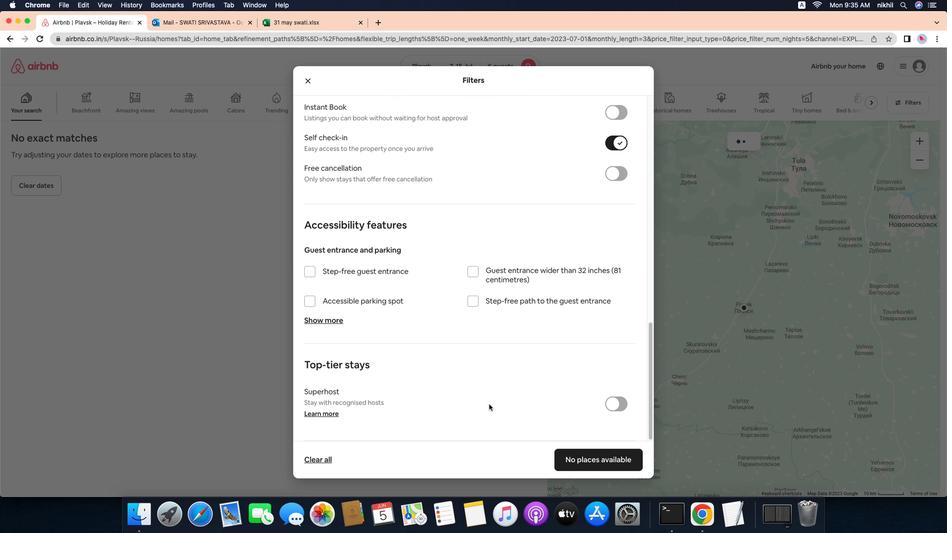 
Action: Mouse scrolled (487, 399) with delta (-3, 1)
Screenshot: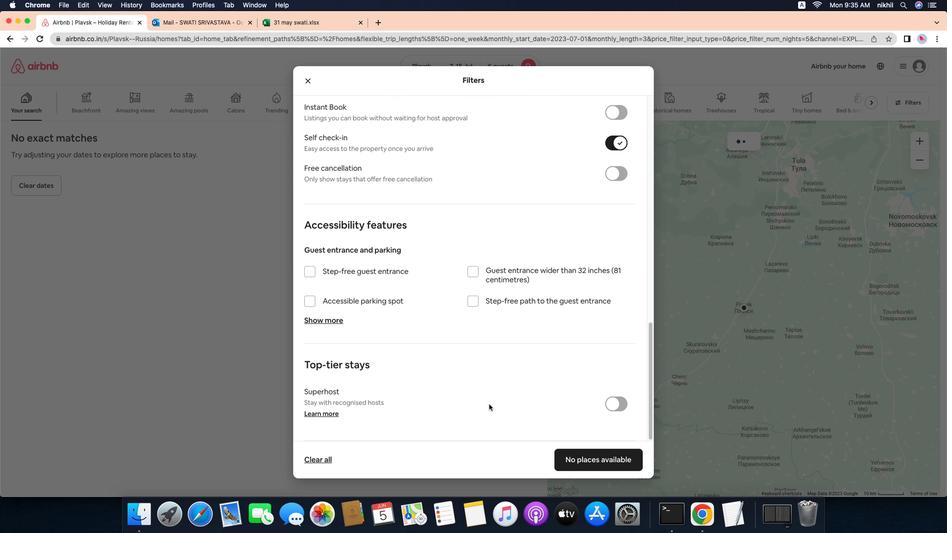 
Action: Mouse scrolled (487, 399) with delta (-3, 0)
Screenshot: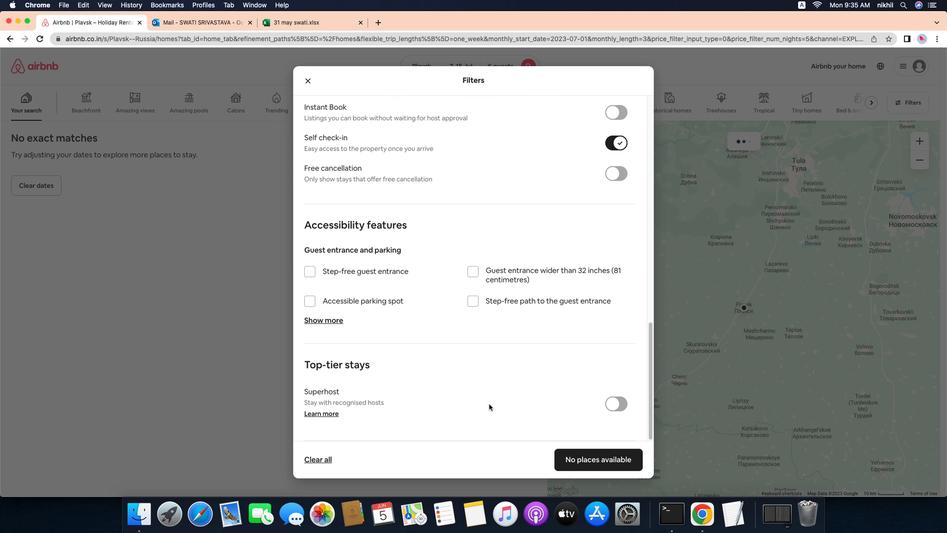 
Action: Mouse scrolled (487, 399) with delta (-3, 0)
Screenshot: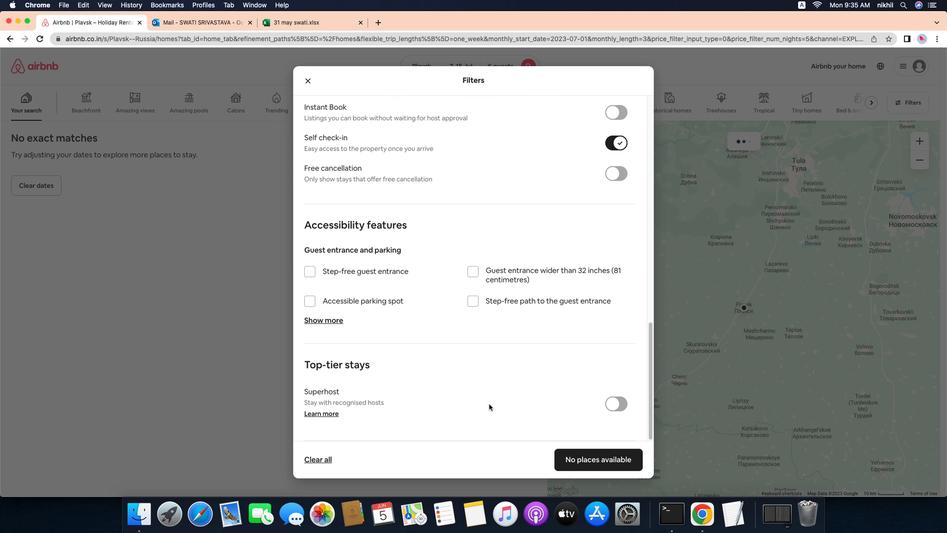 
Action: Mouse scrolled (487, 399) with delta (-3, 0)
Screenshot: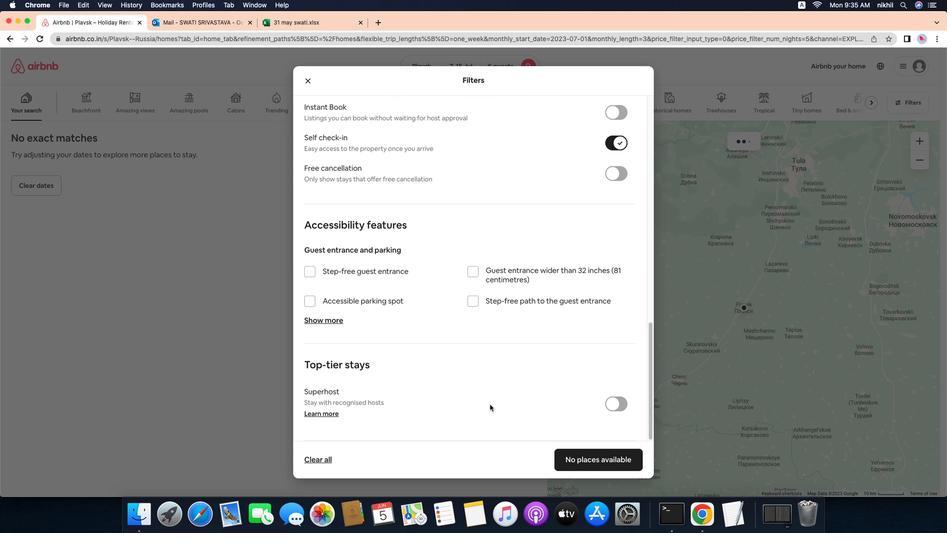 
Action: Mouse scrolled (487, 399) with delta (-3, 0)
Screenshot: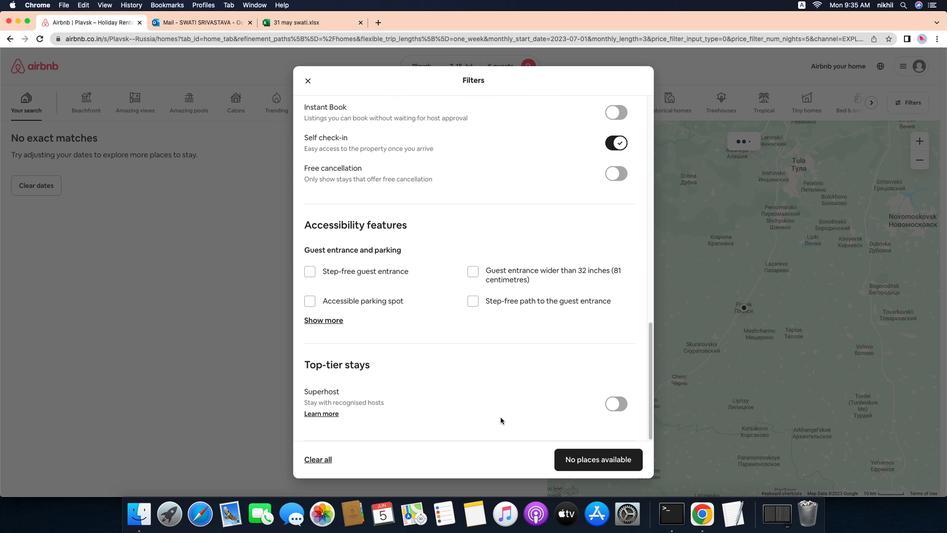 
Action: Mouse moved to (573, 456)
Screenshot: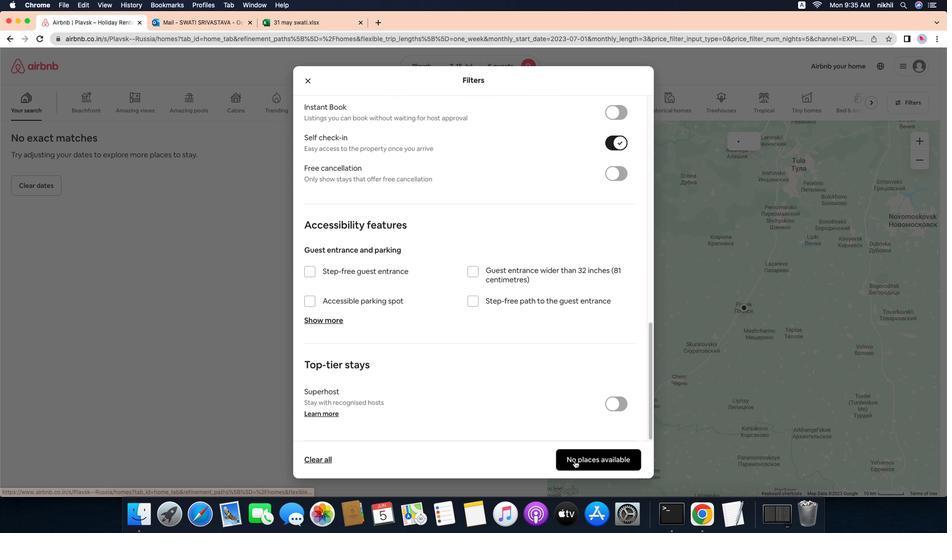 
Action: Mouse pressed left at (573, 456)
Screenshot: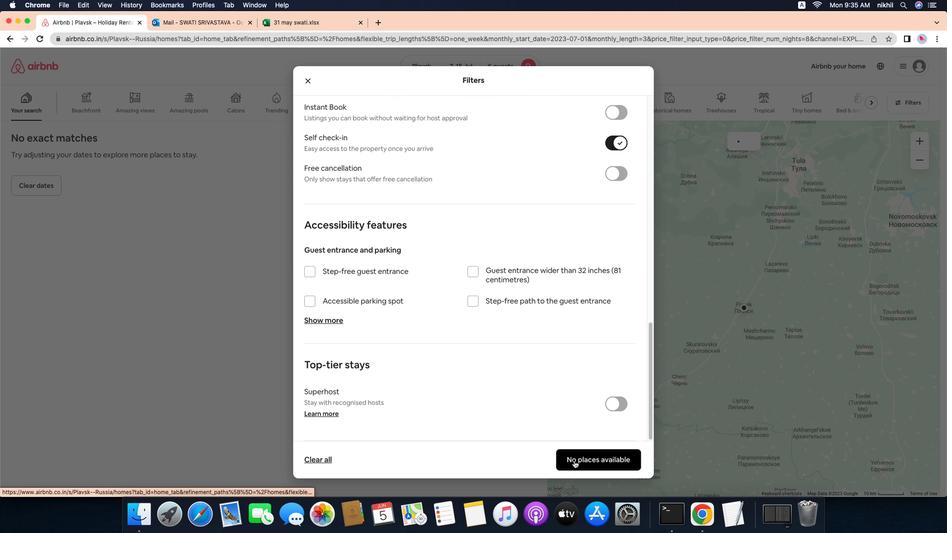 
Action: Mouse moved to (353, 170)
Screenshot: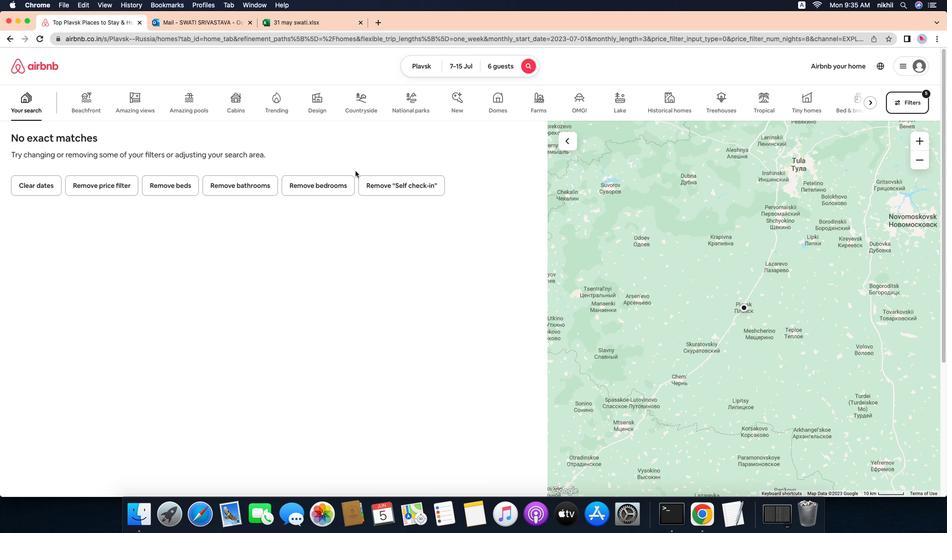 
